 Task: Find a place to stay in Belleville, United States, from July 9 to July 16 for 3 guests, with a price range of ₹8000 to ₹38000, and select 'House' as the property type.
Action: Mouse moved to (467, 92)
Screenshot: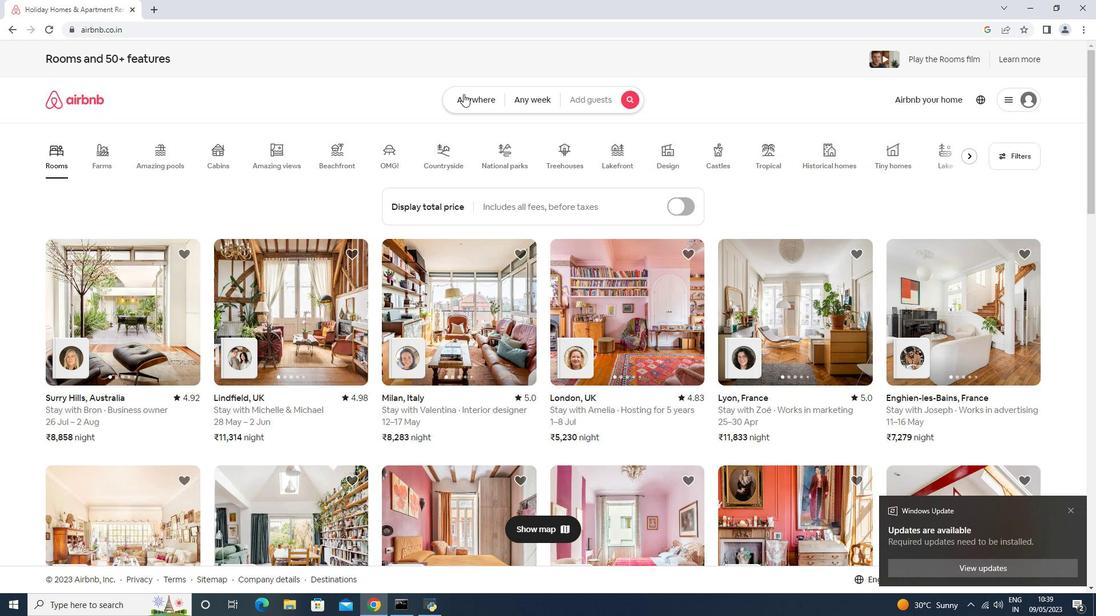 
Action: Mouse pressed left at (467, 92)
Screenshot: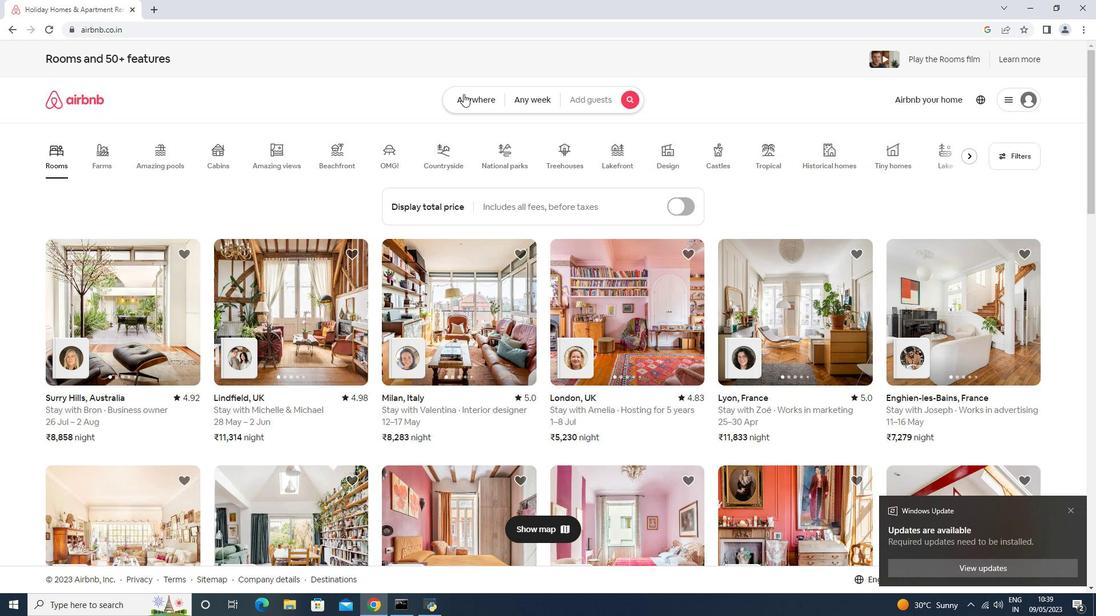 
Action: Mouse moved to (400, 160)
Screenshot: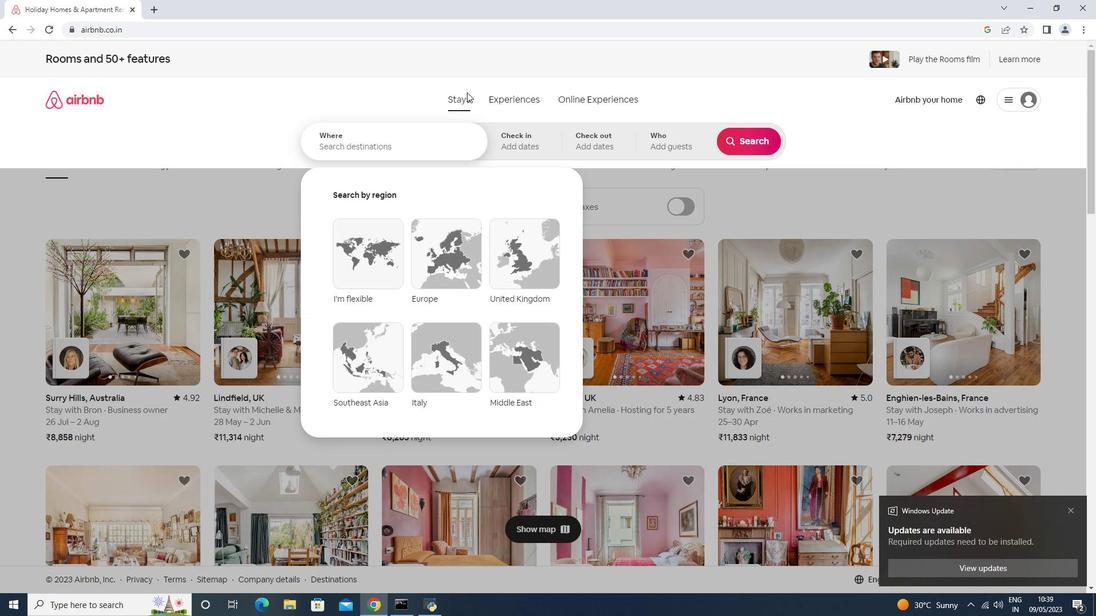 
Action: Mouse pressed left at (400, 160)
Screenshot: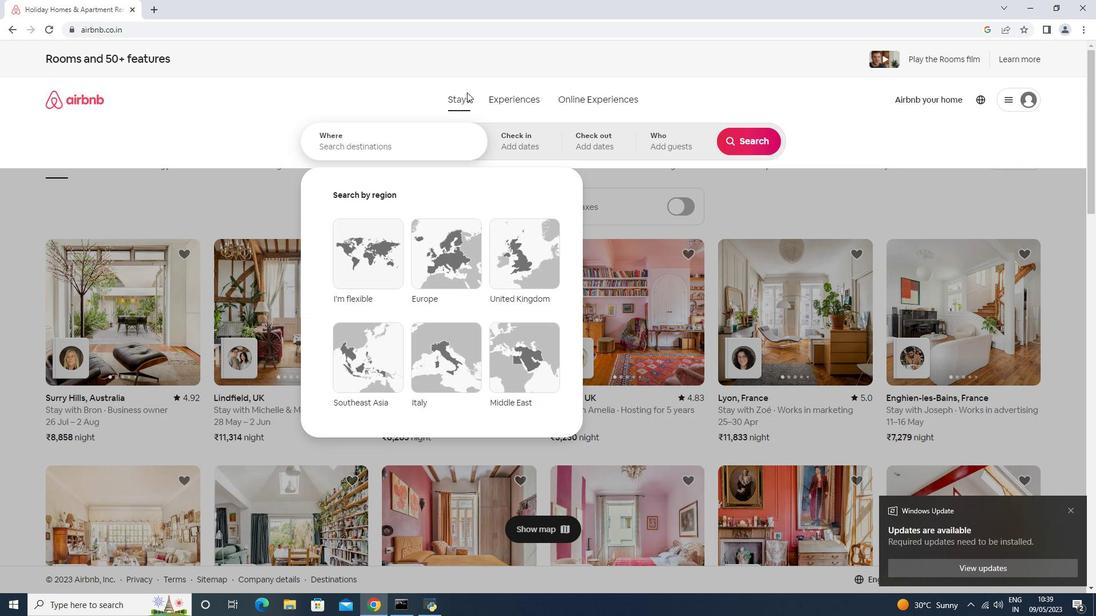 
Action: Mouse moved to (402, 156)
Screenshot: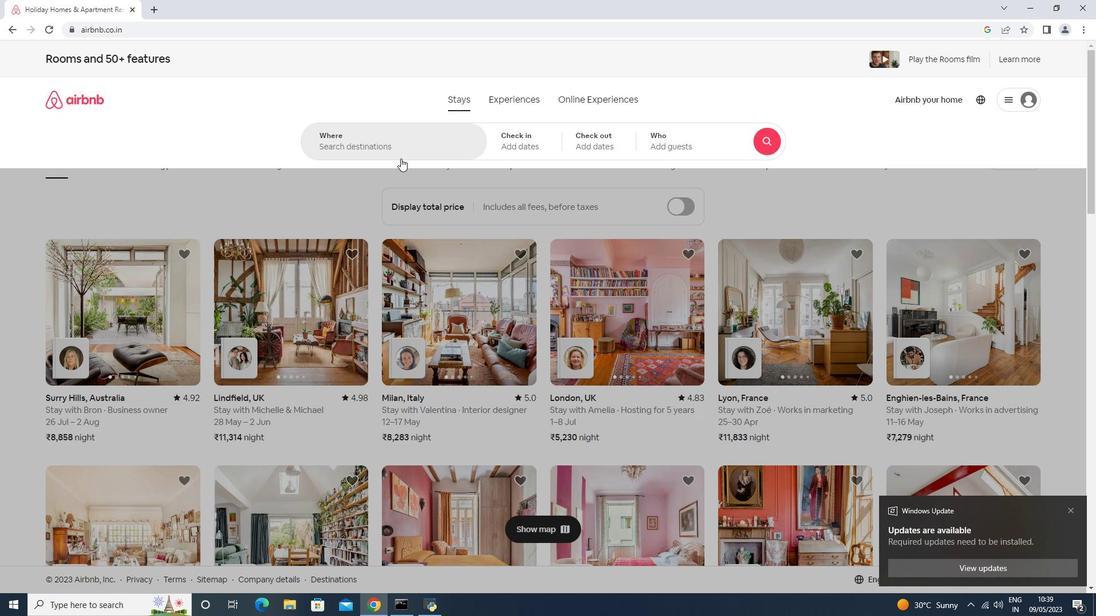 
Action: Mouse pressed left at (402, 156)
Screenshot: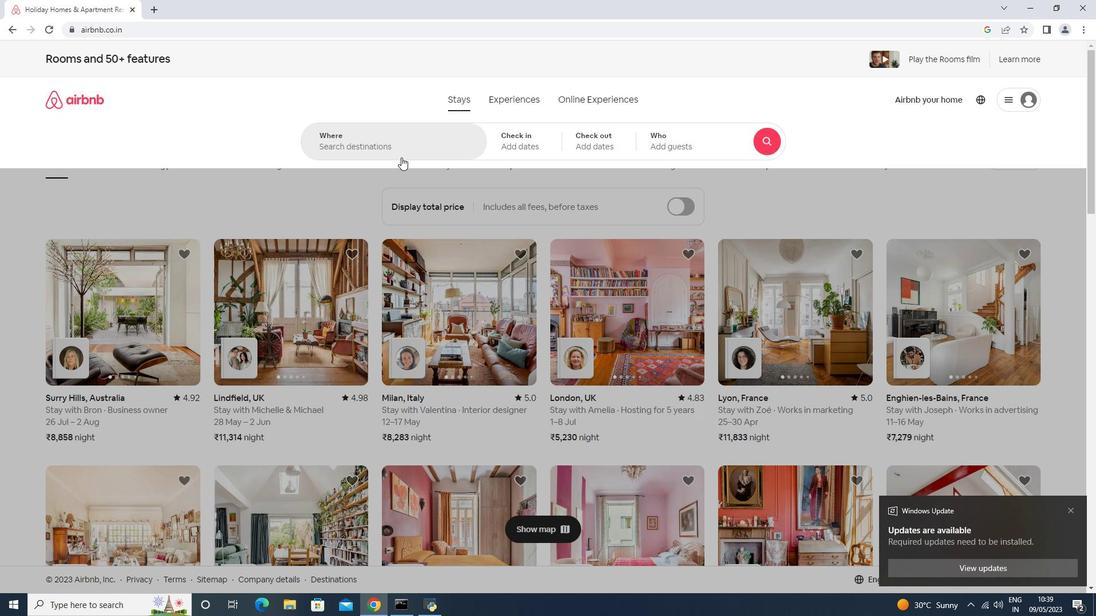 
Action: Key pressed <Key.shift><Key.shift><Key.shift><Key.shift><Key.shift><Key.shift>Belleville<Key.shift><<Key.space><Key.shift>Unio<Key.backspace>ted<Key.space>States<Key.enter>
Screenshot: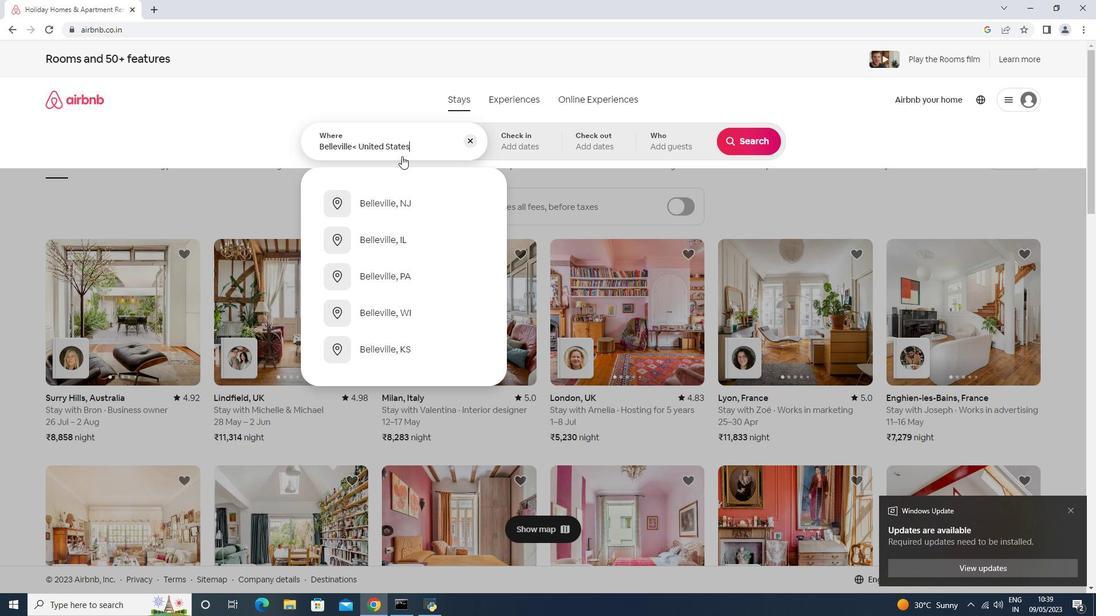 
Action: Mouse moved to (749, 240)
Screenshot: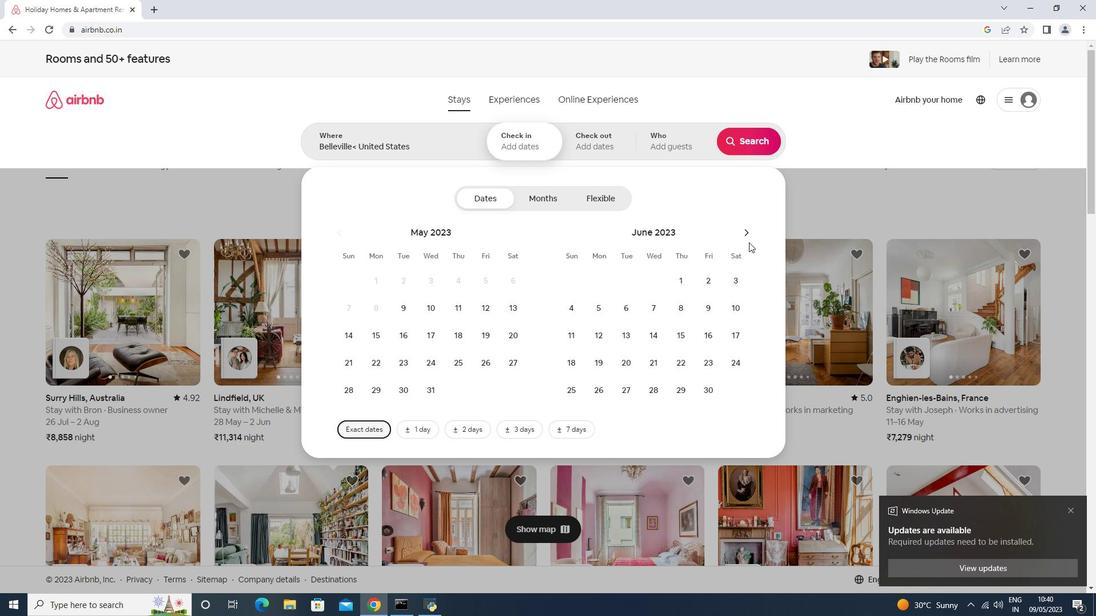 
Action: Mouse pressed left at (749, 240)
Screenshot: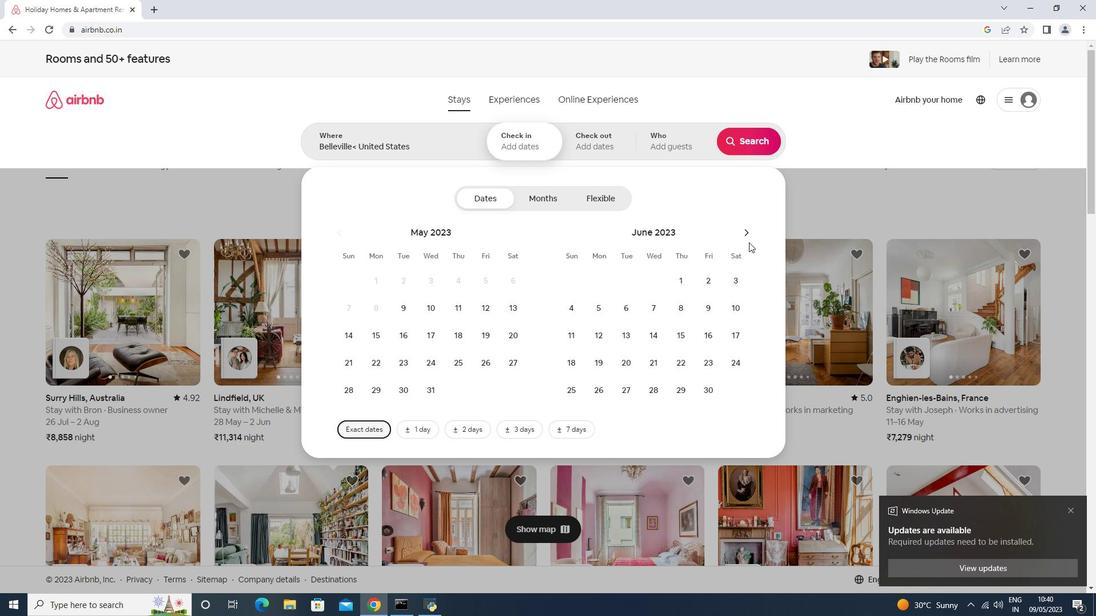 
Action: Mouse moved to (571, 340)
Screenshot: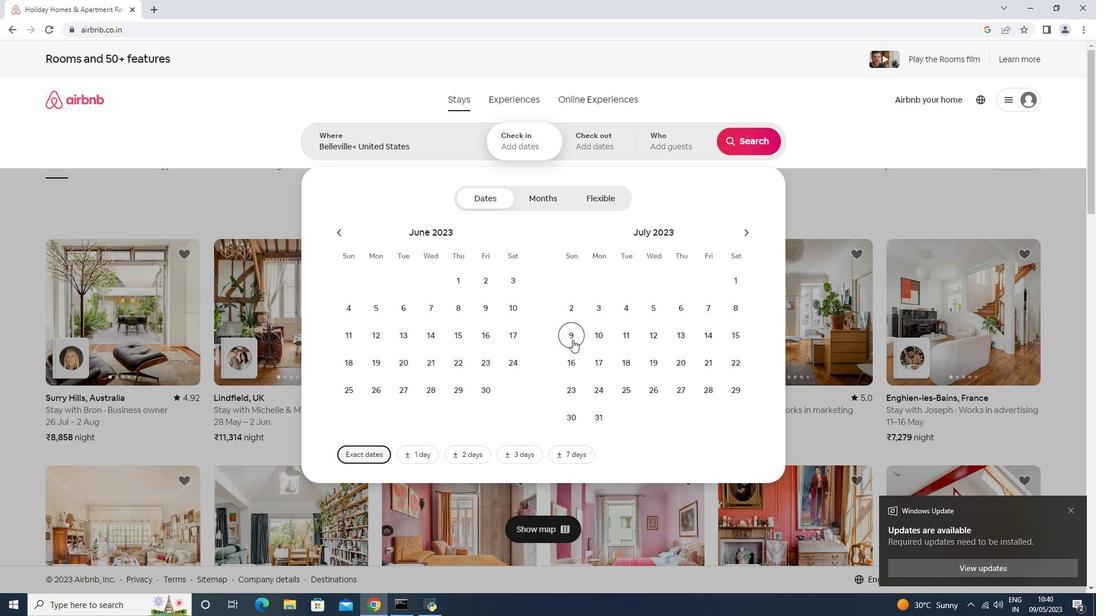 
Action: Mouse pressed left at (571, 340)
Screenshot: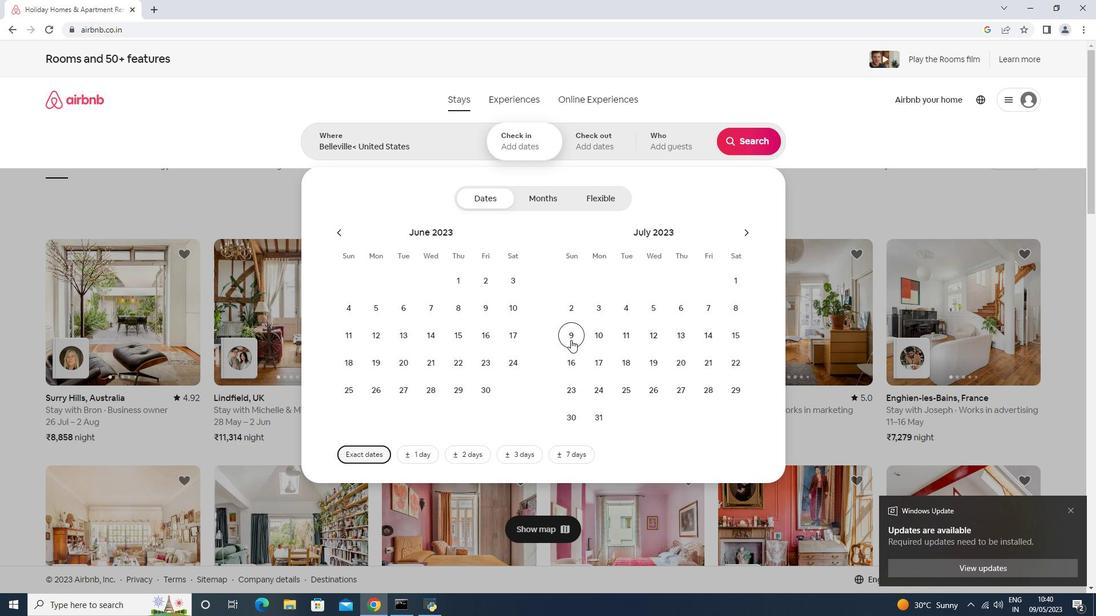
Action: Mouse moved to (563, 362)
Screenshot: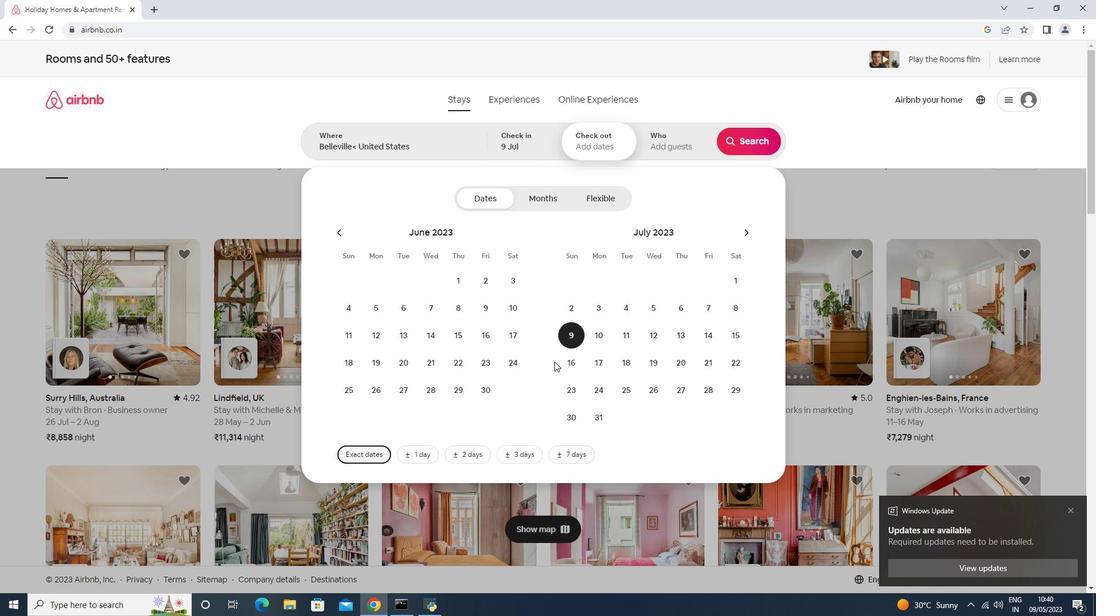 
Action: Mouse pressed left at (563, 362)
Screenshot: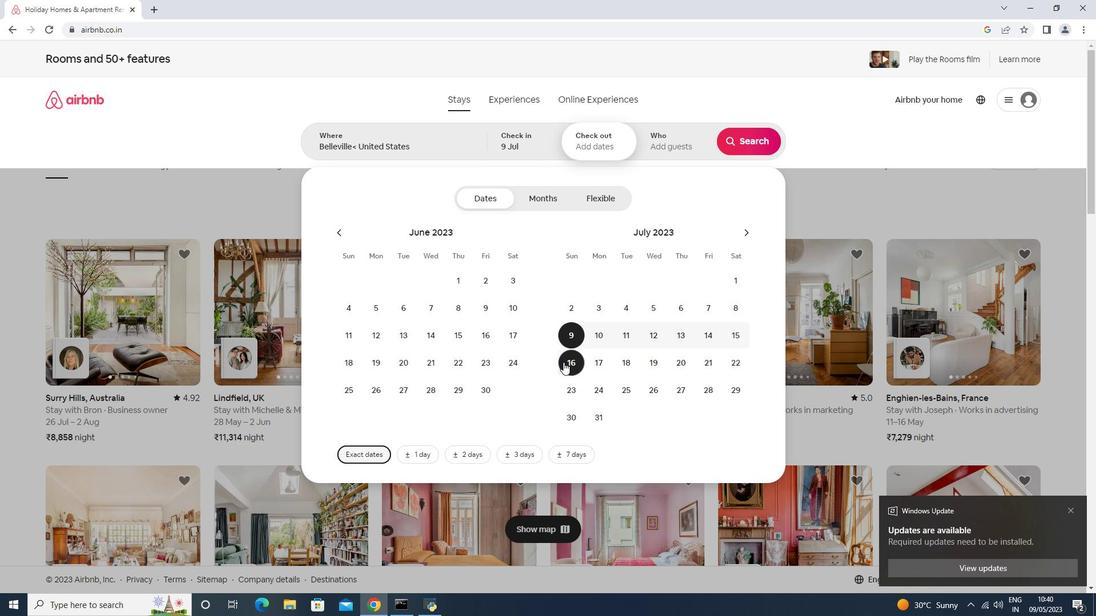 
Action: Mouse moved to (676, 148)
Screenshot: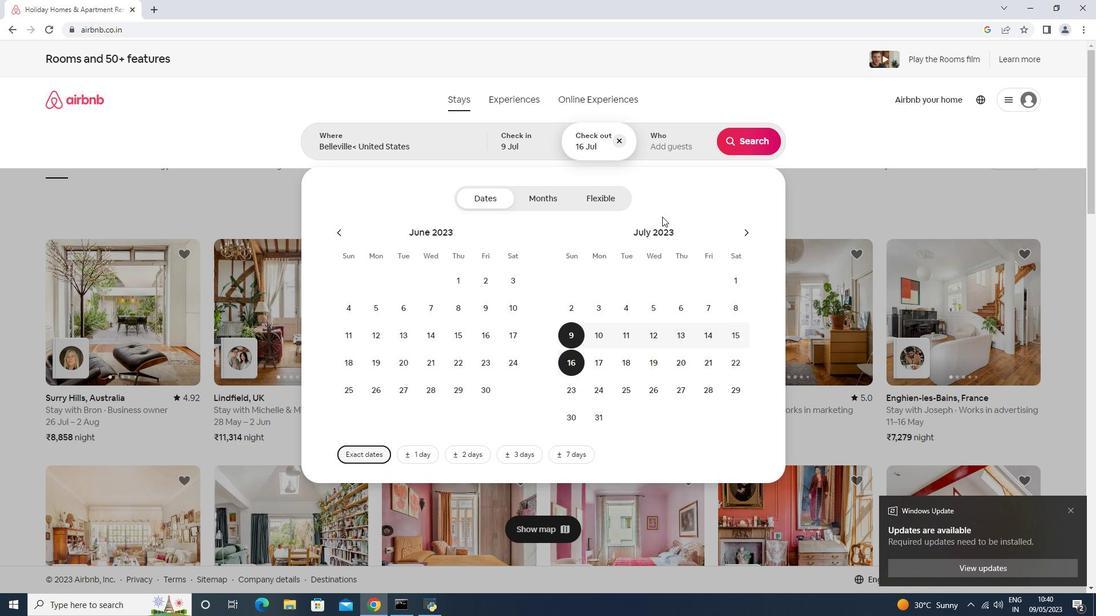 
Action: Mouse pressed left at (676, 148)
Screenshot: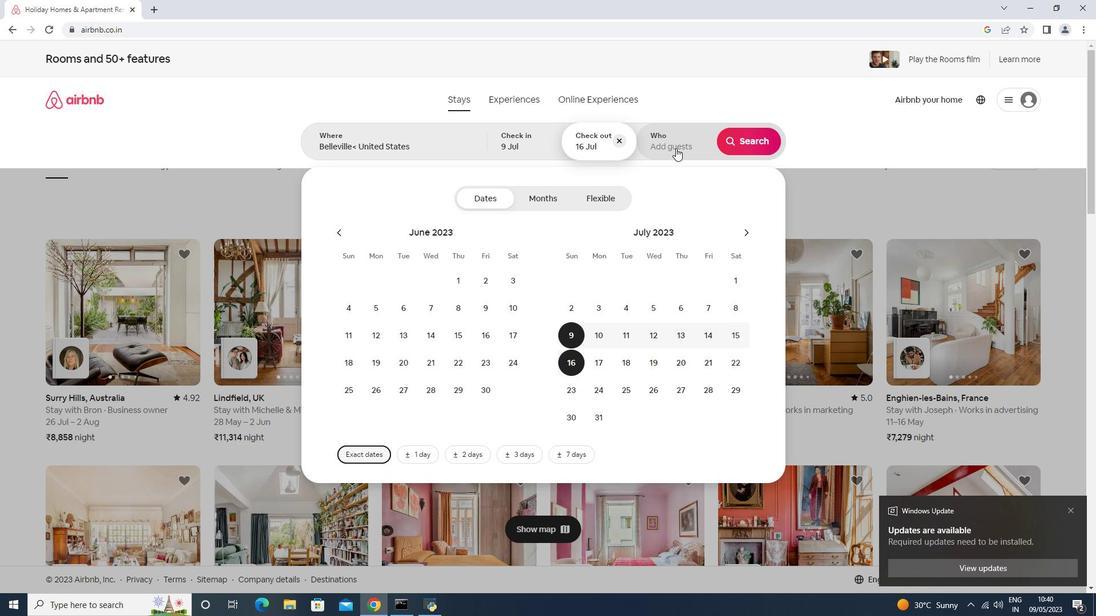 
Action: Mouse moved to (752, 207)
Screenshot: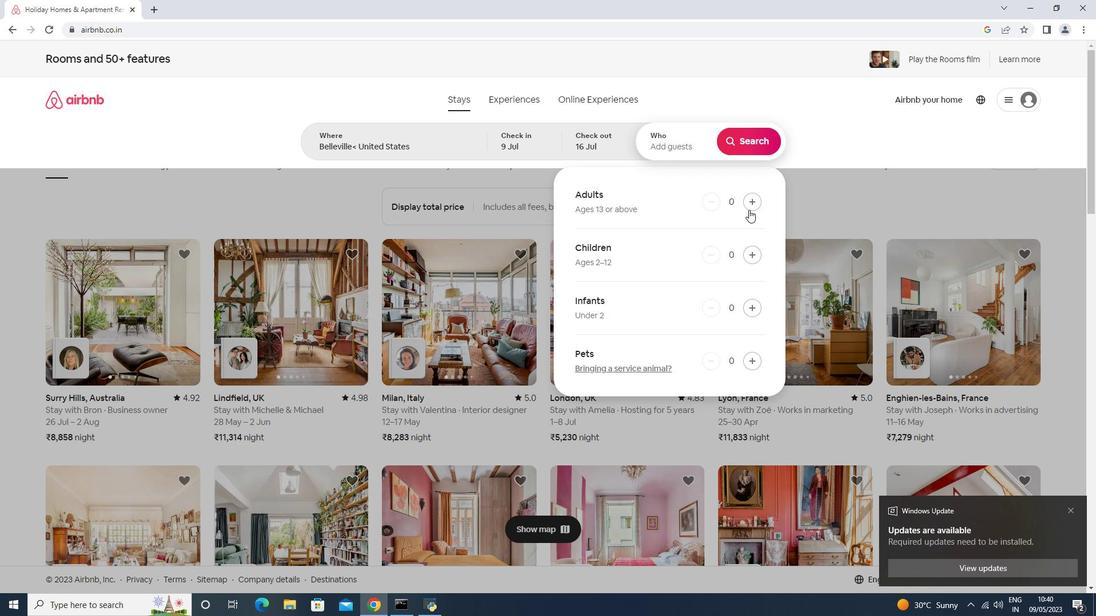 
Action: Mouse pressed left at (752, 207)
Screenshot: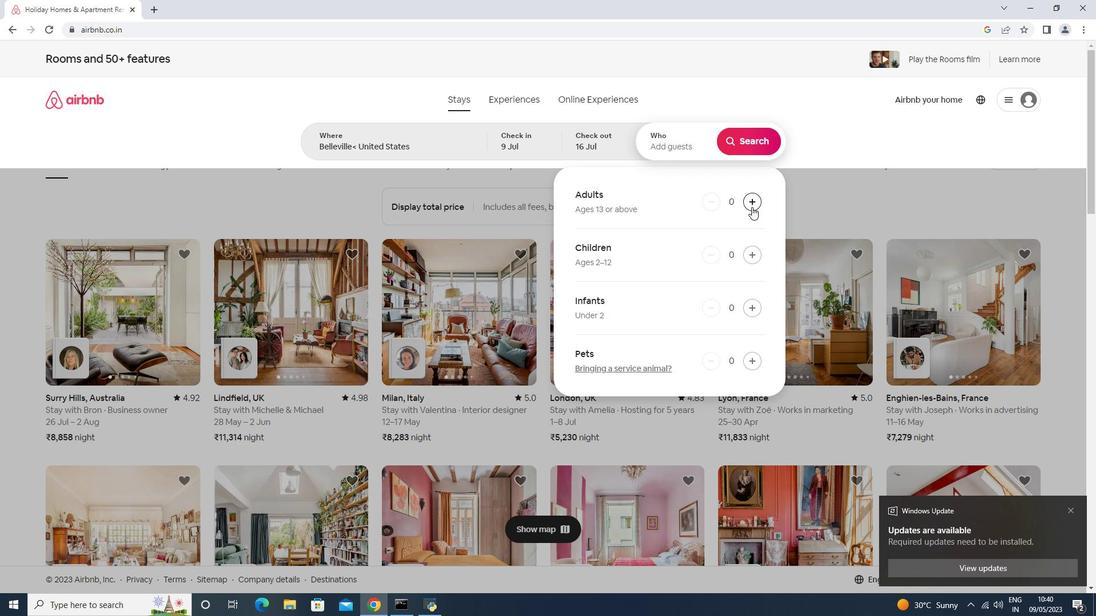 
Action: Mouse pressed left at (752, 207)
Screenshot: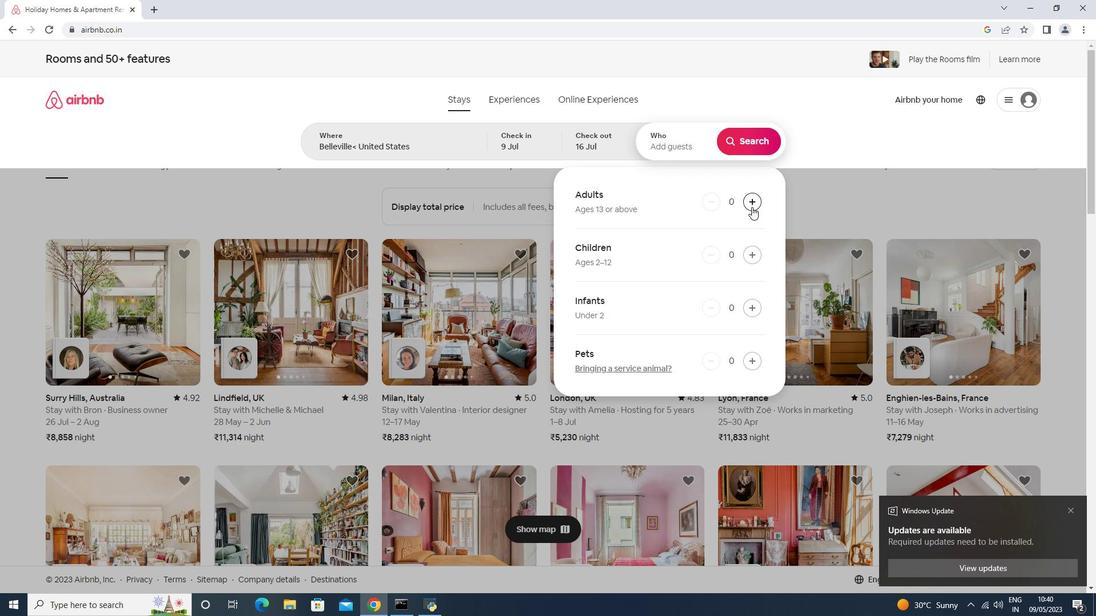 
Action: Mouse moved to (748, 253)
Screenshot: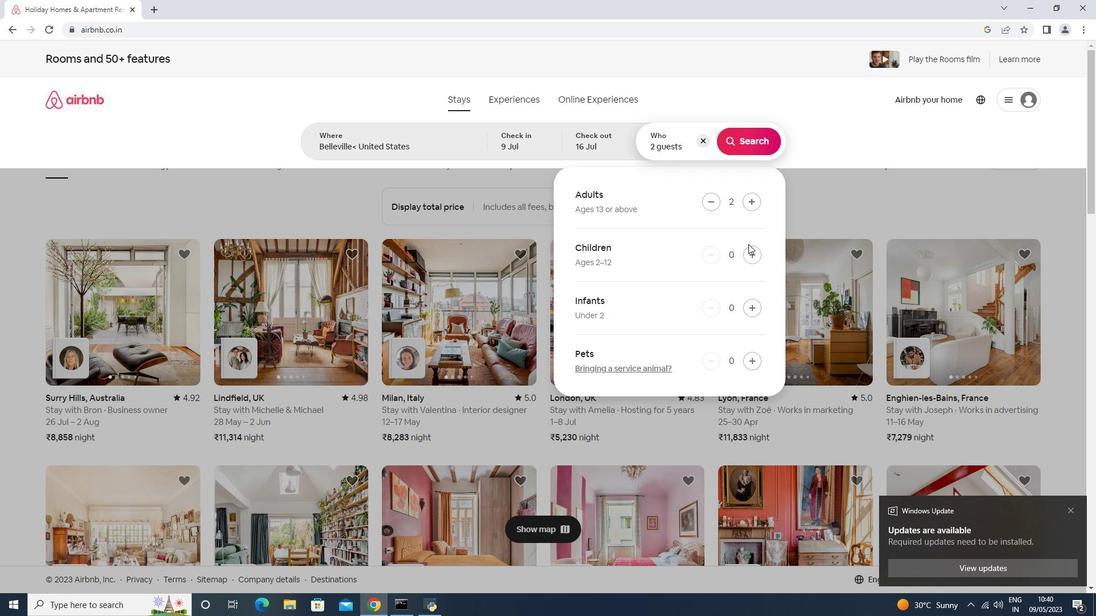 
Action: Mouse pressed left at (748, 253)
Screenshot: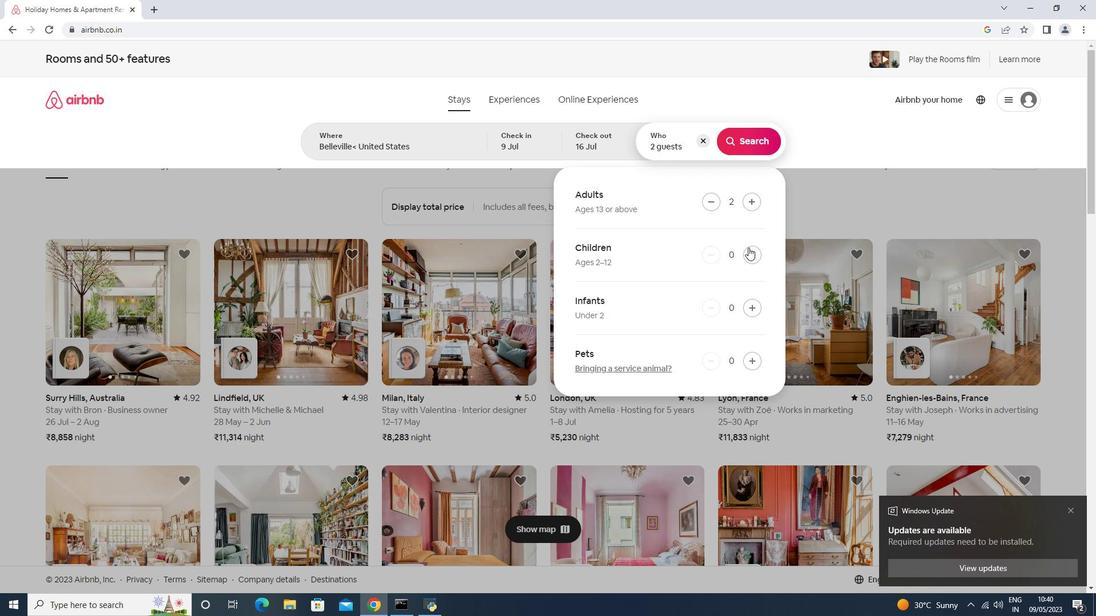 
Action: Mouse moved to (740, 133)
Screenshot: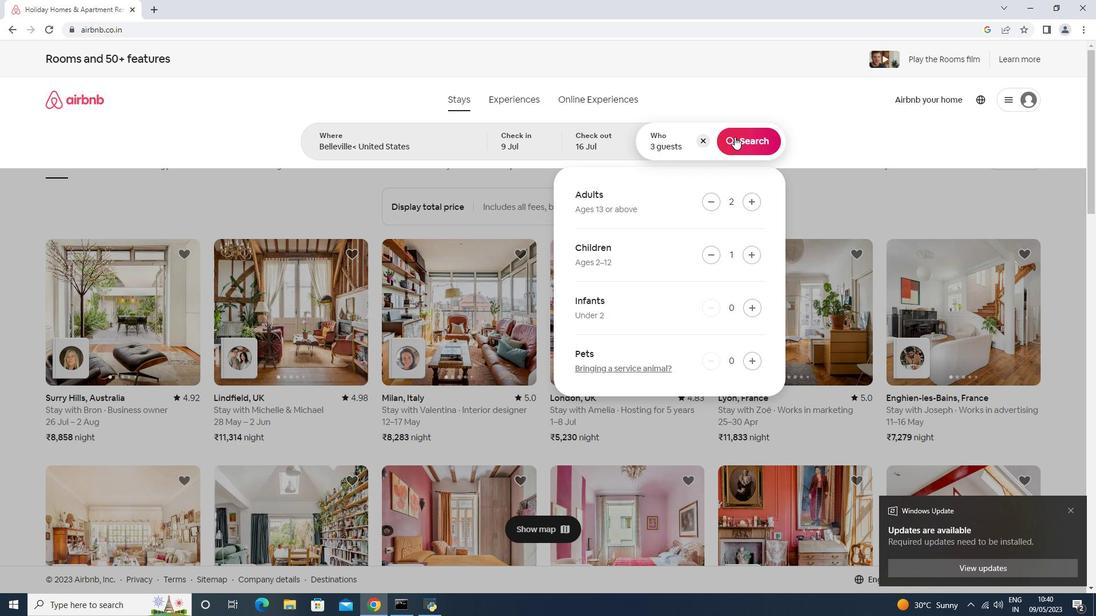 
Action: Mouse pressed left at (740, 133)
Screenshot: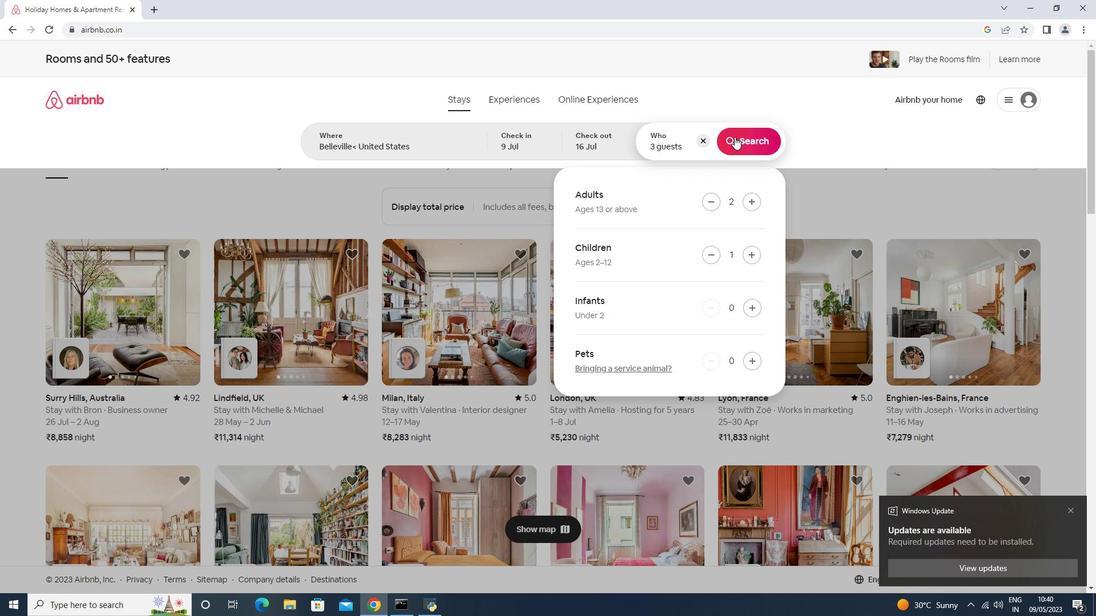 
Action: Mouse moved to (1040, 116)
Screenshot: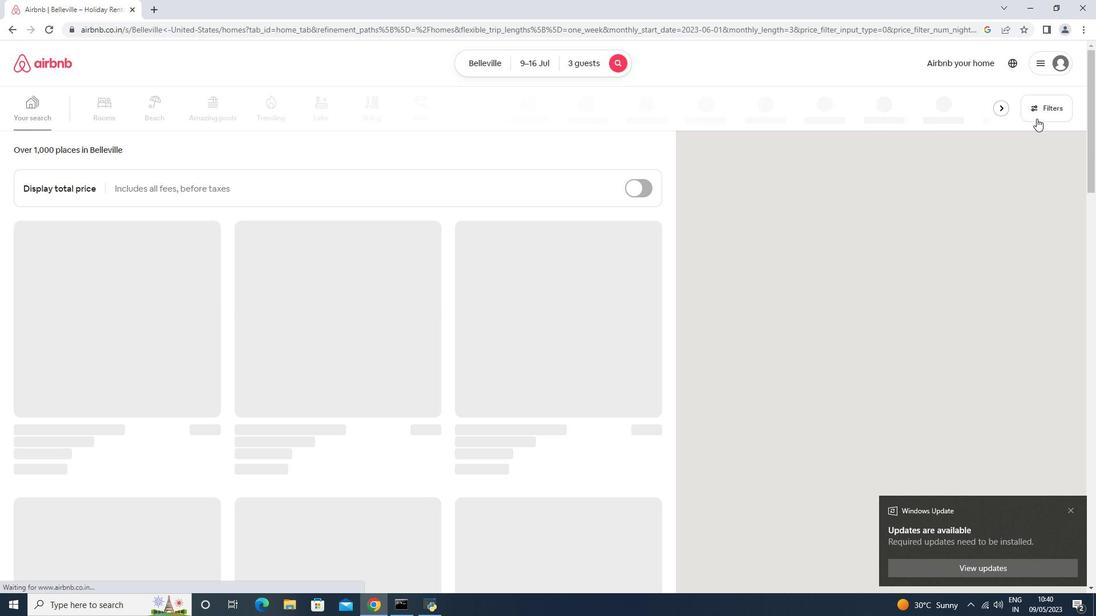 
Action: Mouse pressed left at (1040, 116)
Screenshot: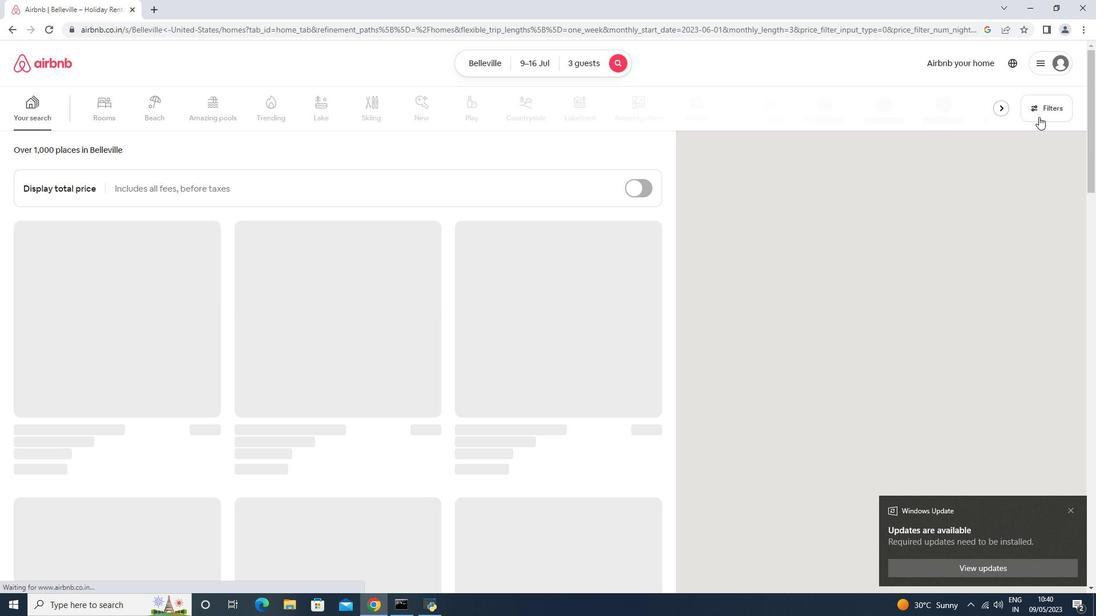 
Action: Mouse moved to (427, 395)
Screenshot: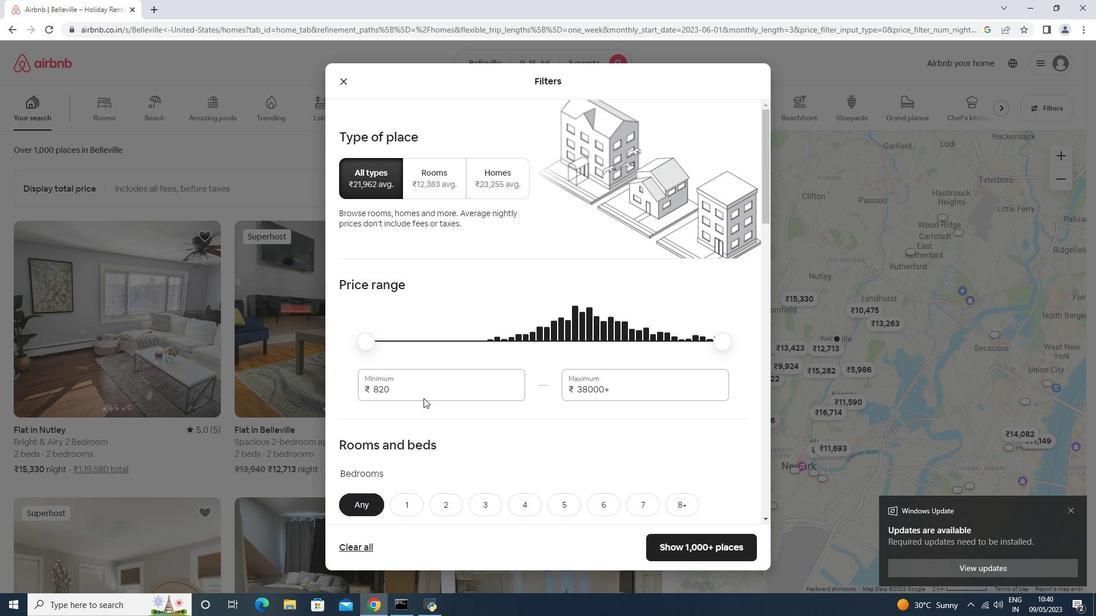 
Action: Mouse pressed left at (427, 395)
Screenshot: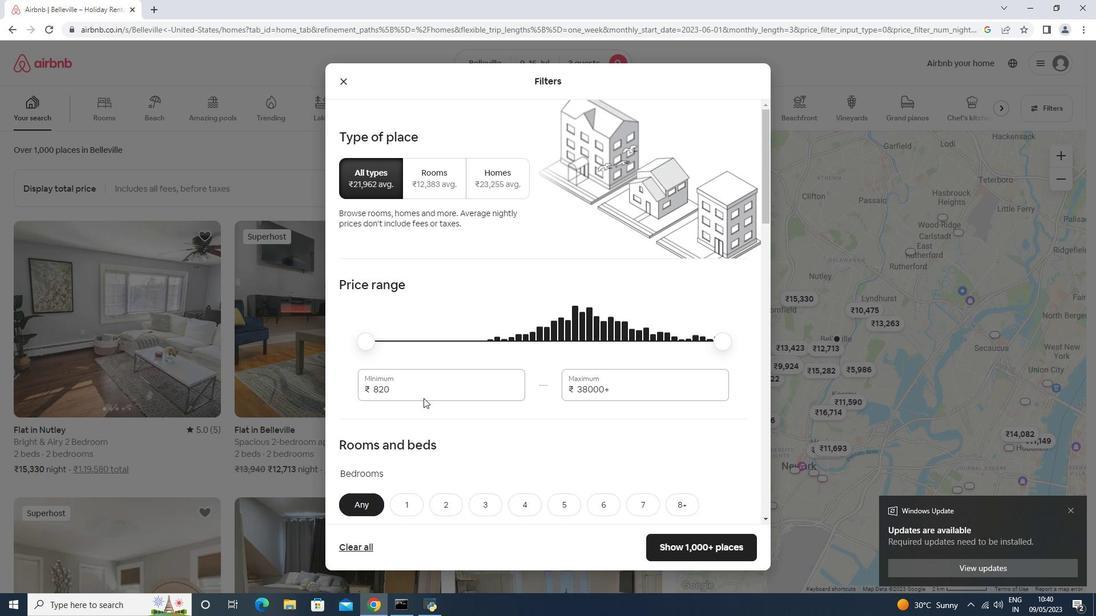 
Action: Mouse moved to (417, 399)
Screenshot: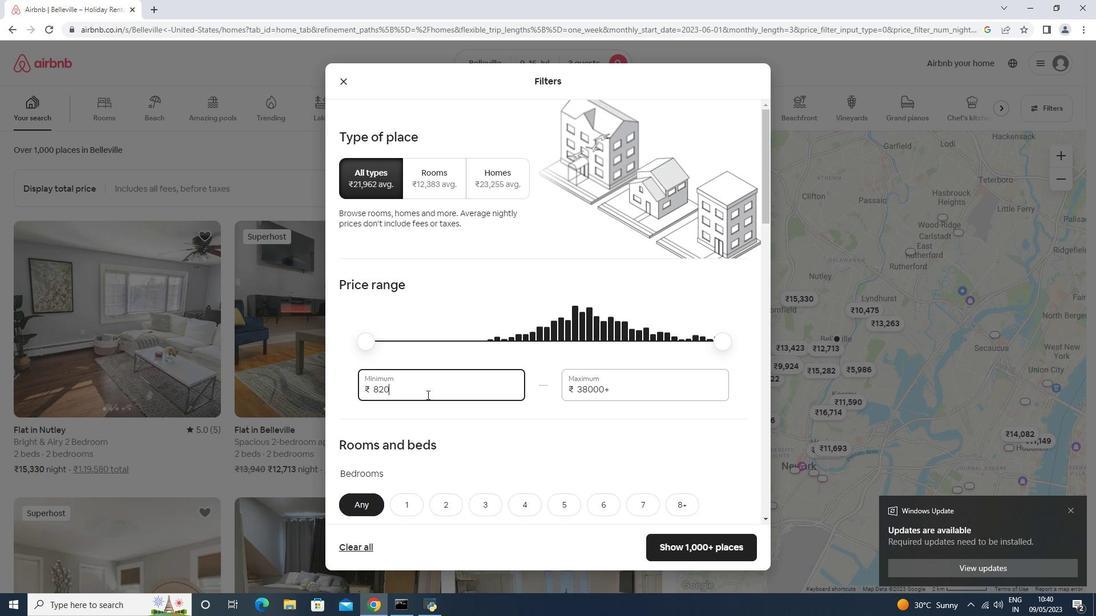 
Action: Key pressed <Key.backspace><Key.backspace><Key.backspace><Key.backspace>8000<Key.tab>16000
Screenshot: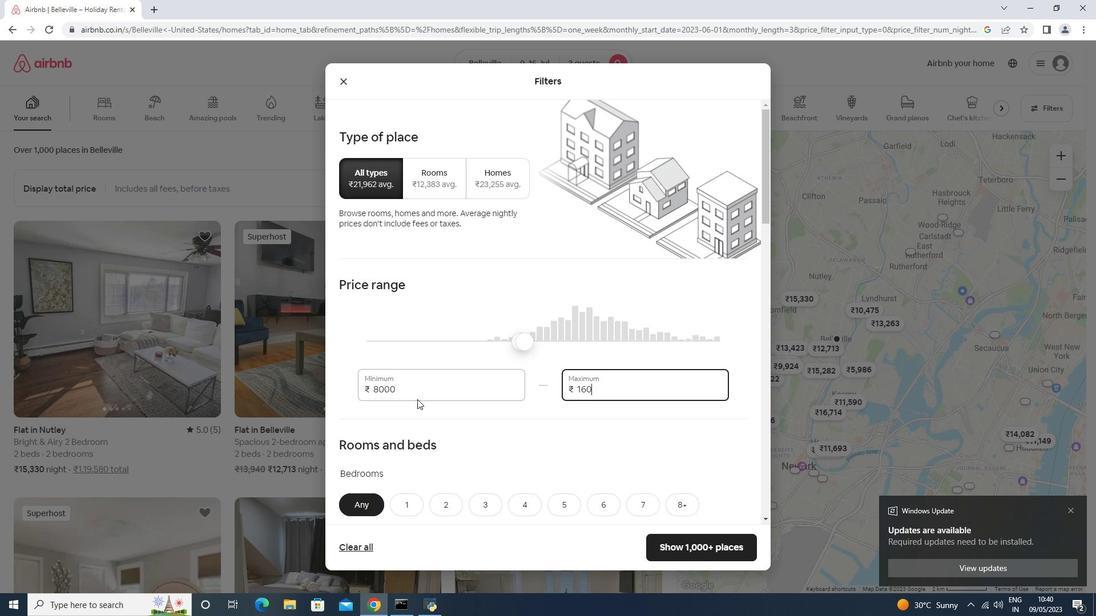 
Action: Mouse moved to (402, 376)
Screenshot: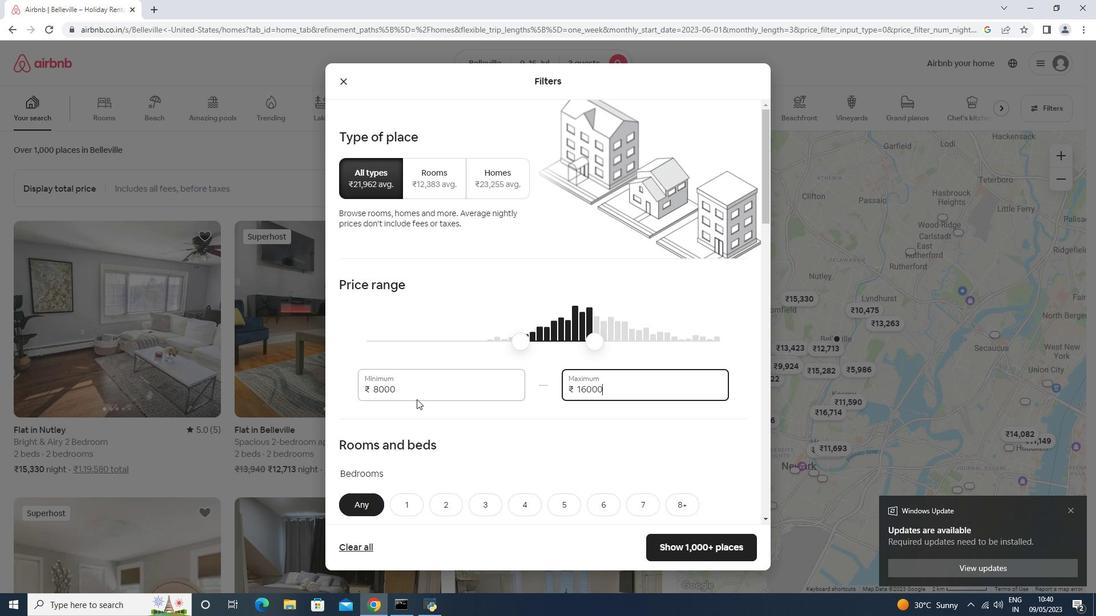 
Action: Mouse scrolled (402, 376) with delta (0, 0)
Screenshot: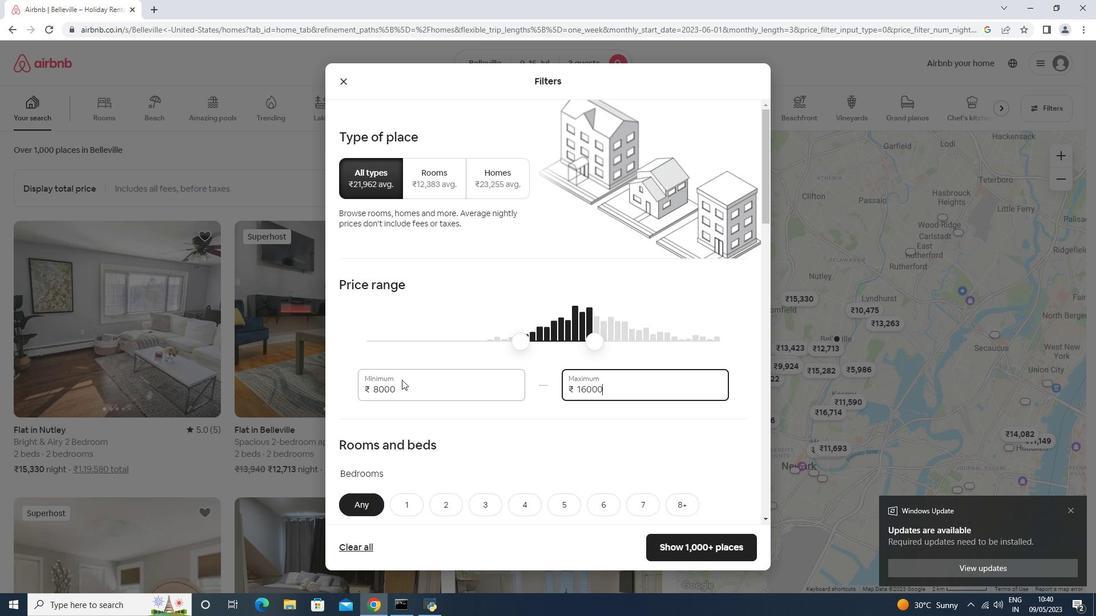 
Action: Mouse scrolled (402, 376) with delta (0, 0)
Screenshot: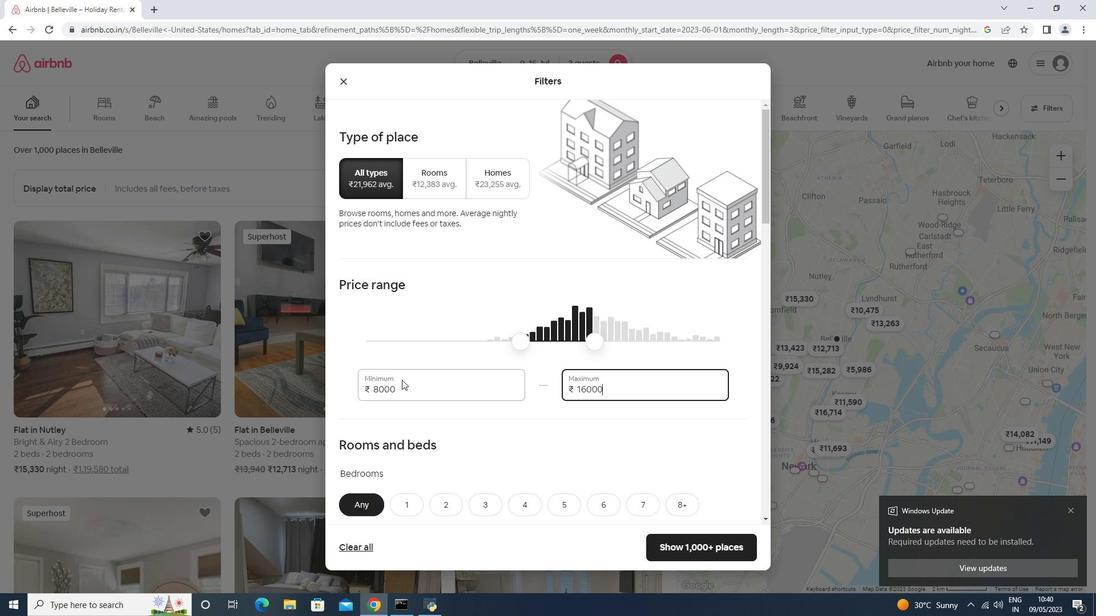 
Action: Mouse scrolled (402, 376) with delta (0, 0)
Screenshot: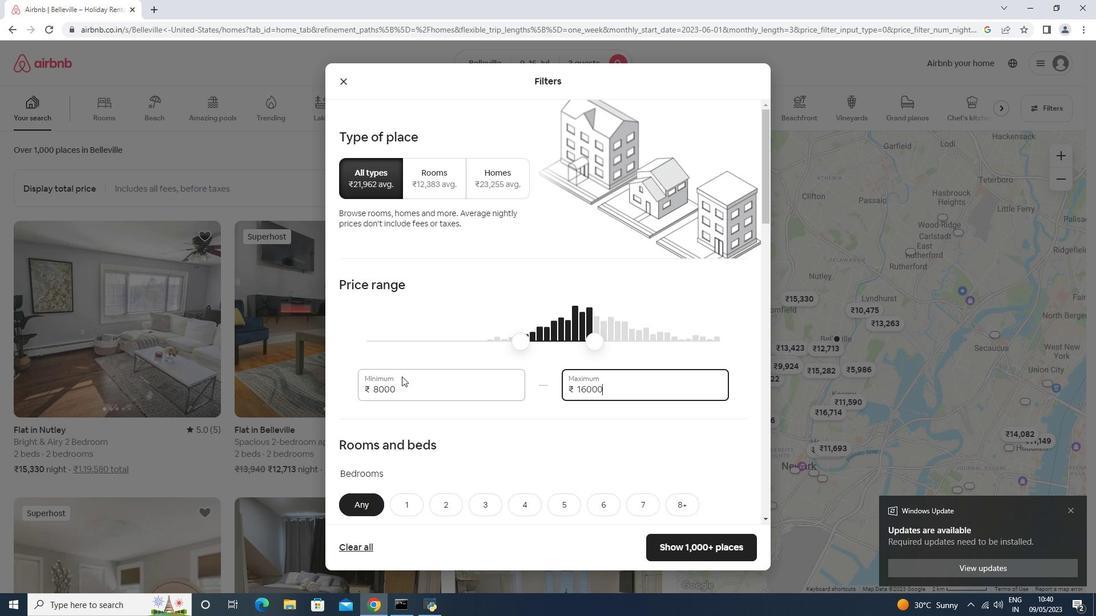 
Action: Mouse scrolled (402, 376) with delta (0, 0)
Screenshot: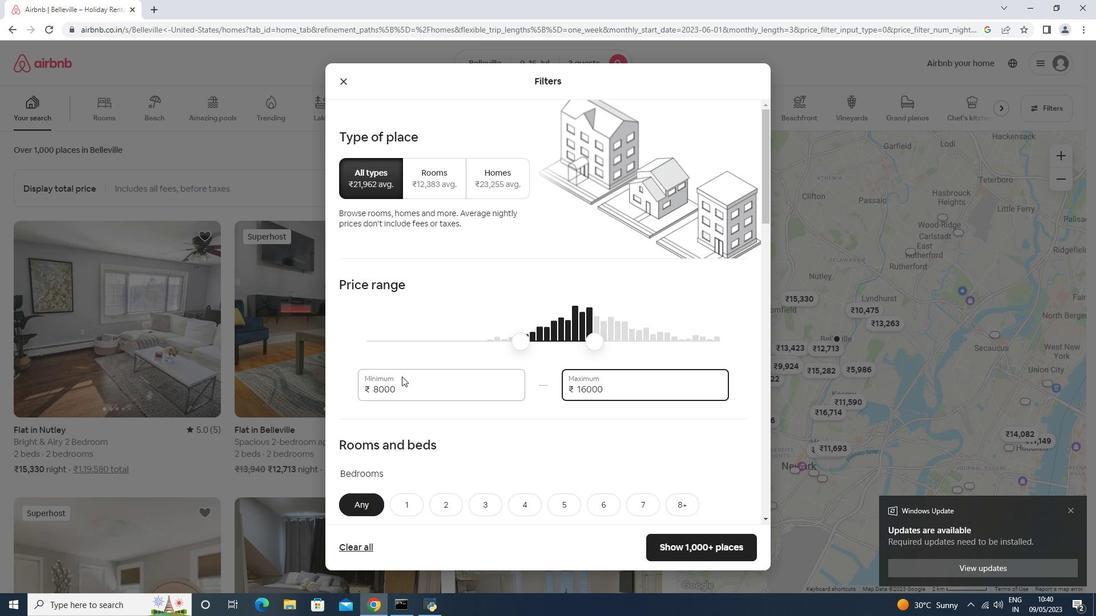 
Action: Mouse scrolled (402, 376) with delta (0, 0)
Screenshot: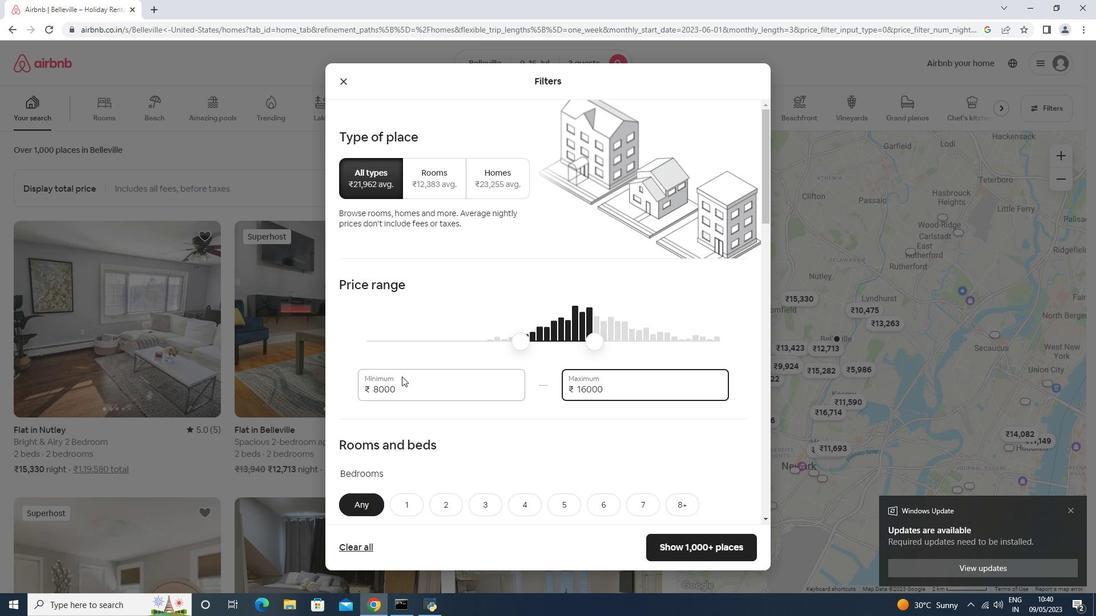
Action: Mouse moved to (448, 223)
Screenshot: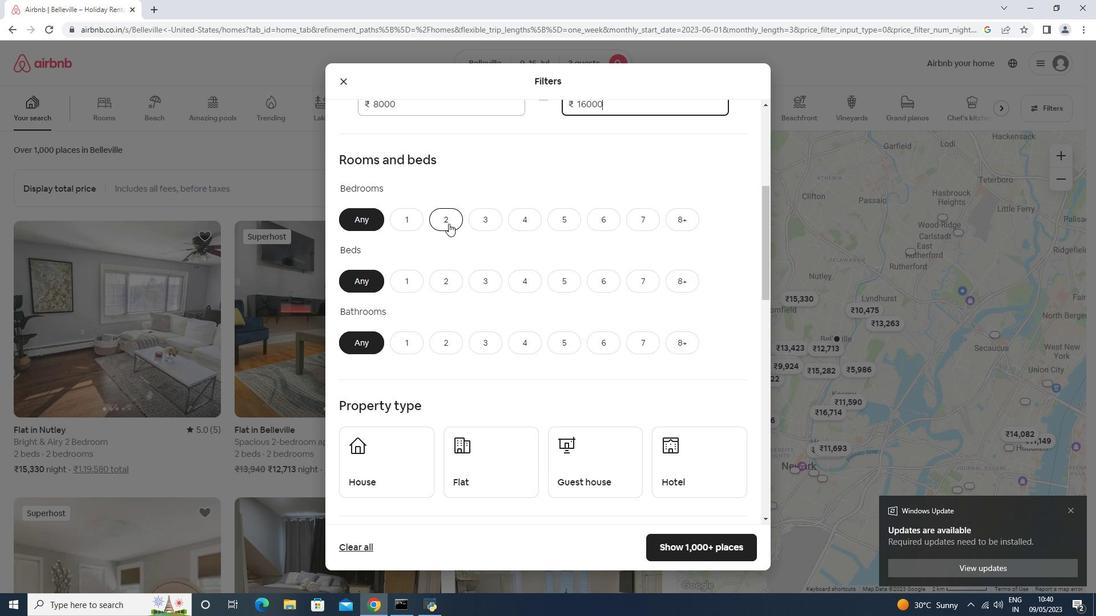 
Action: Mouse pressed left at (448, 223)
Screenshot: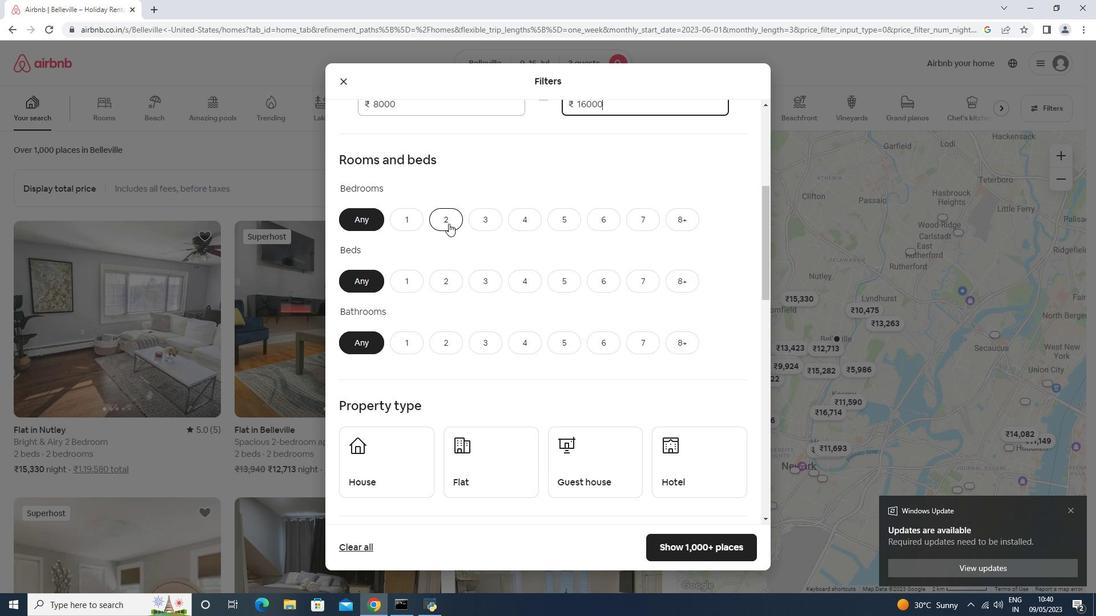 
Action: Mouse moved to (445, 286)
Screenshot: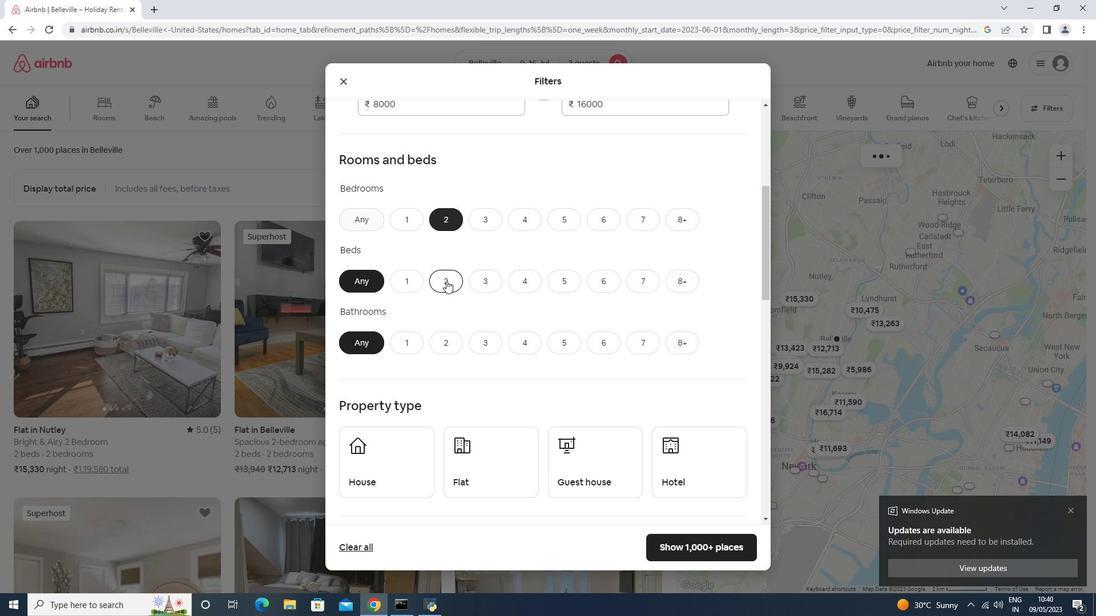 
Action: Mouse pressed left at (445, 286)
Screenshot: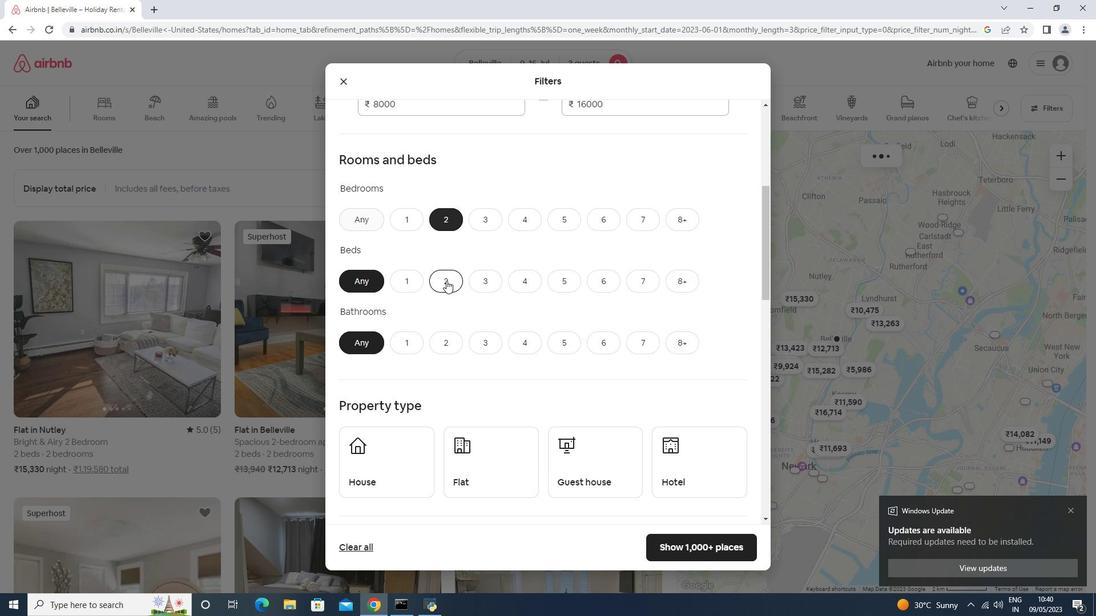 
Action: Mouse moved to (402, 342)
Screenshot: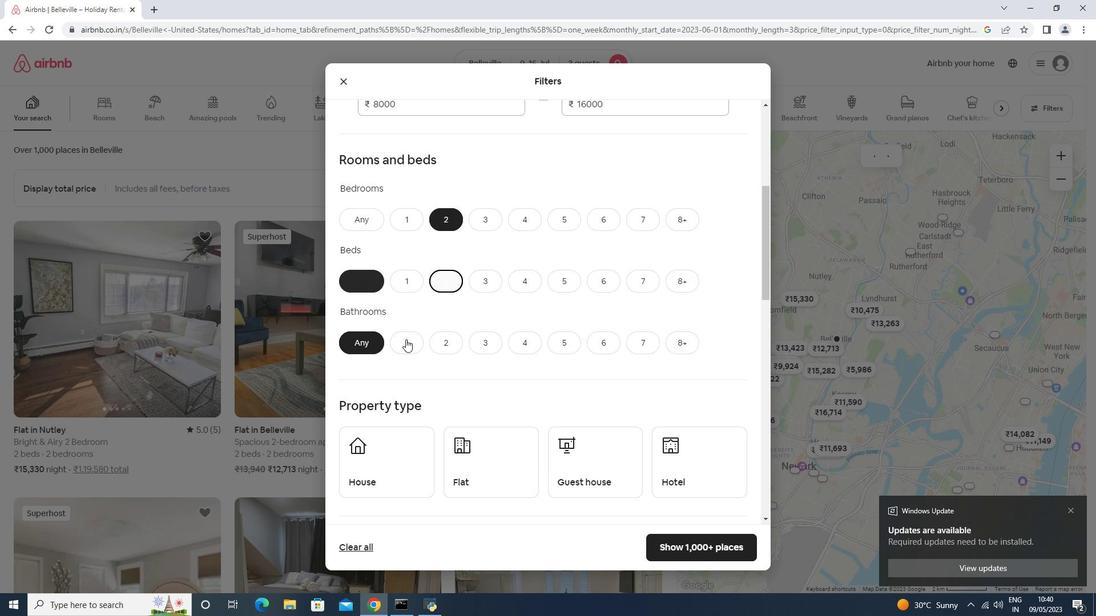 
Action: Mouse pressed left at (402, 342)
Screenshot: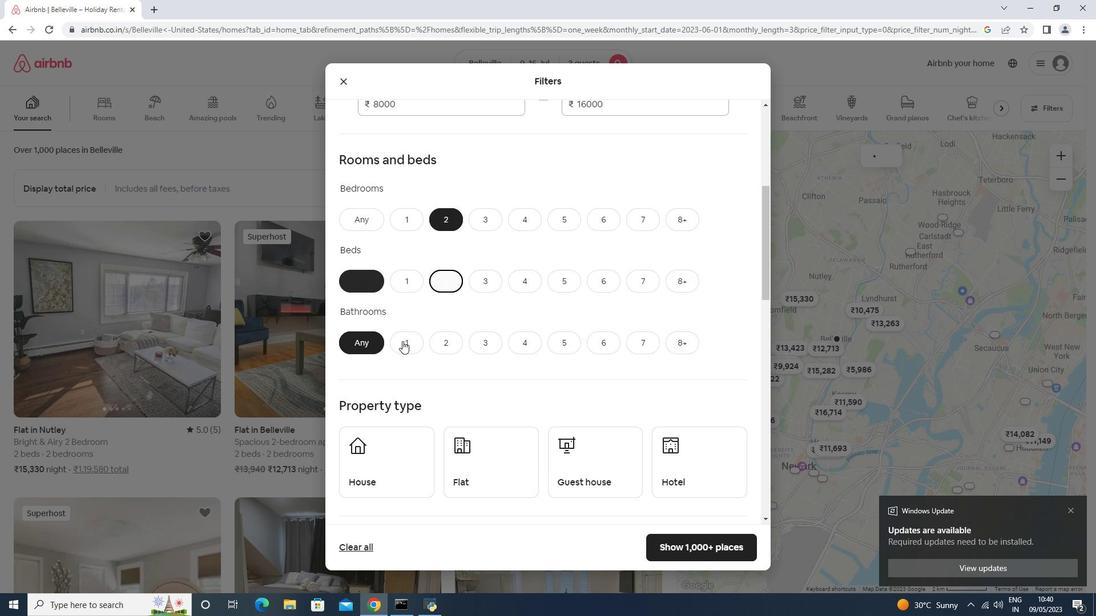 
Action: Mouse scrolled (402, 341) with delta (0, 0)
Screenshot: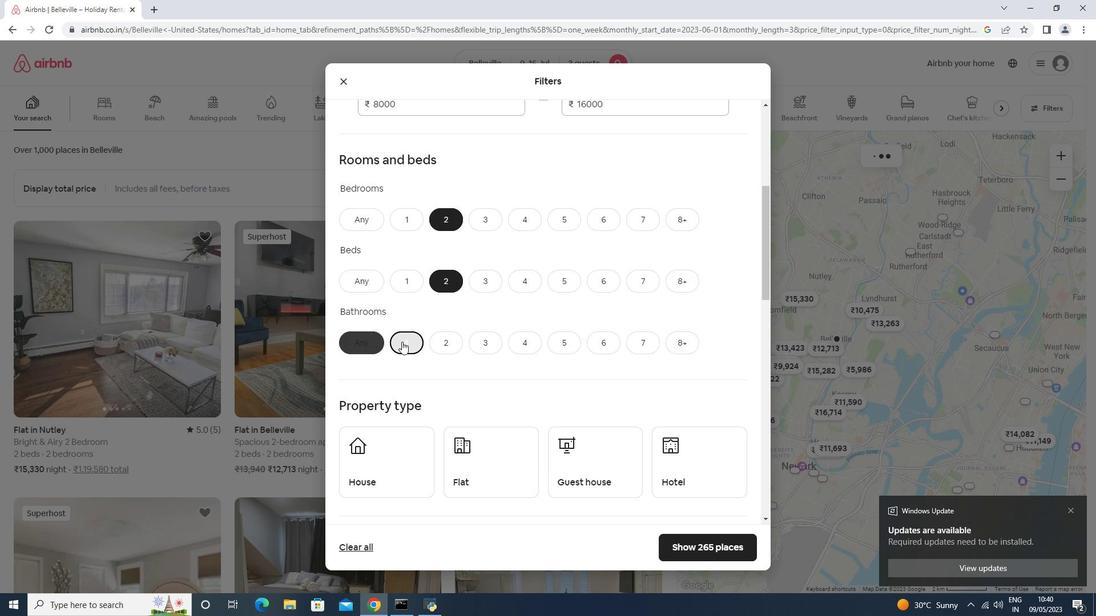 
Action: Mouse scrolled (402, 341) with delta (0, 0)
Screenshot: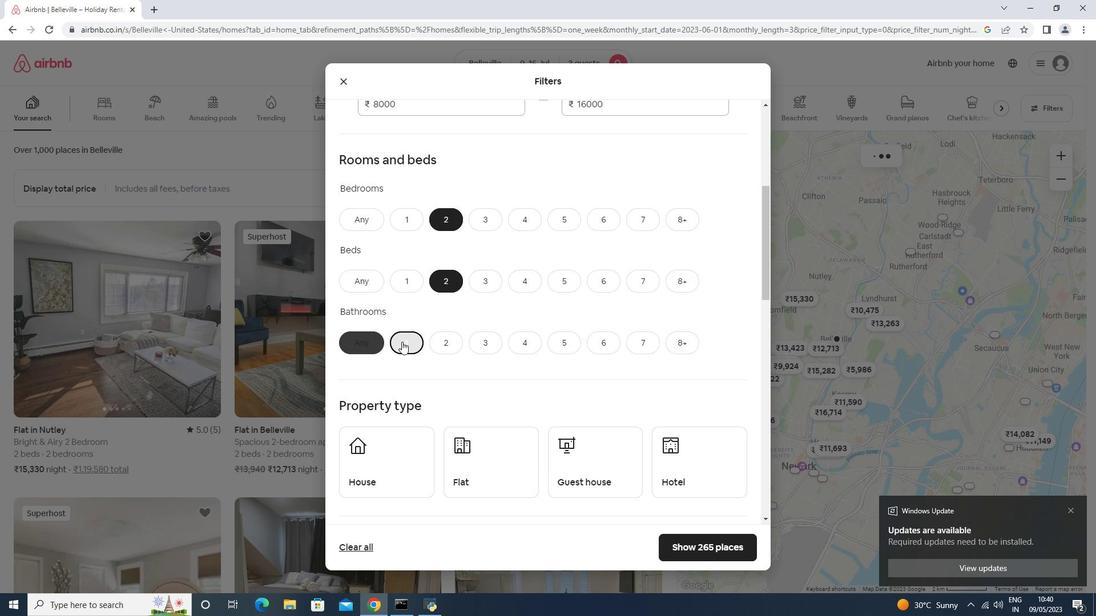 
Action: Mouse moved to (430, 348)
Screenshot: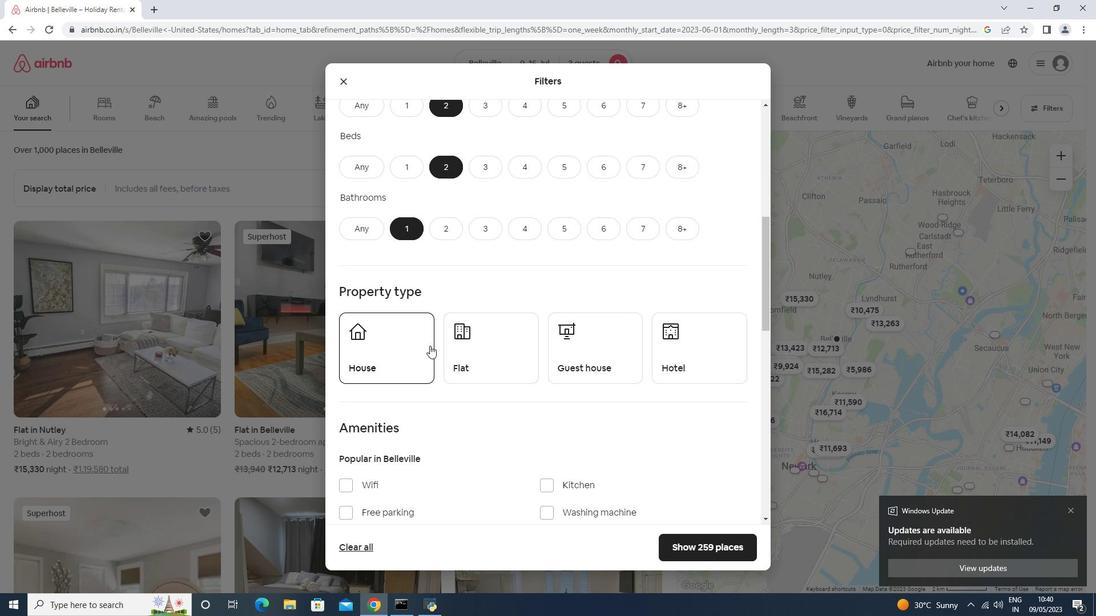 
Action: Mouse pressed left at (430, 348)
Screenshot: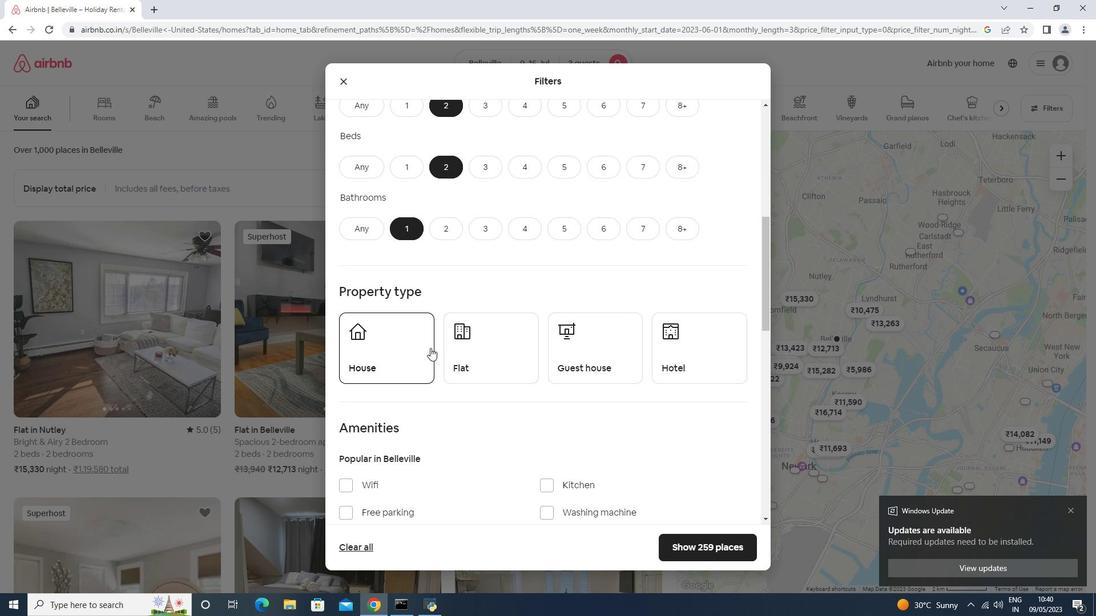 
Action: Mouse moved to (601, 364)
Screenshot: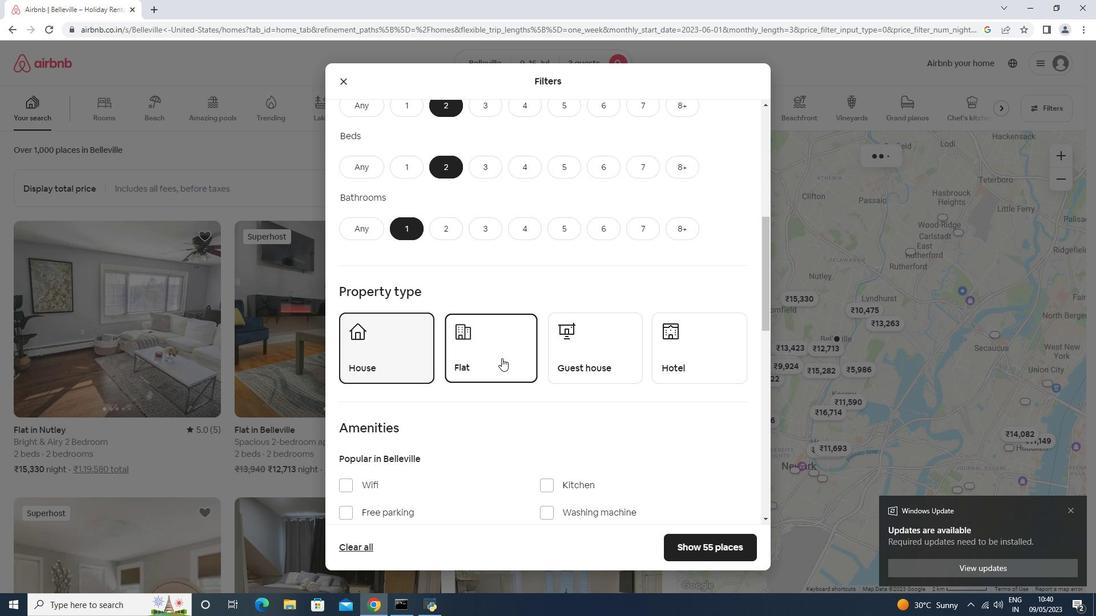 
Action: Mouse pressed left at (601, 364)
Screenshot: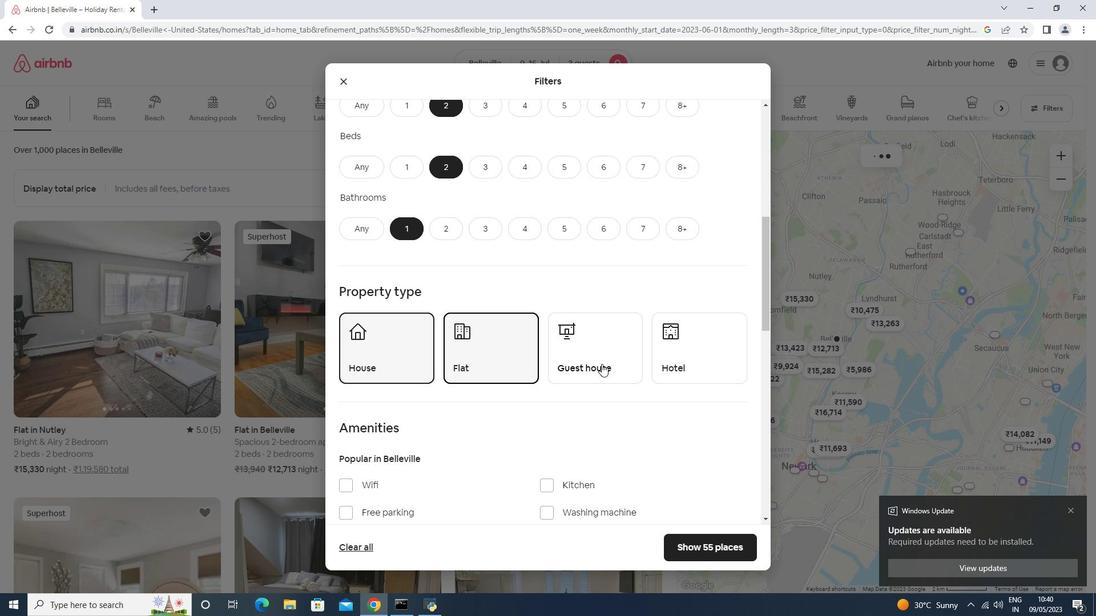 
Action: Mouse moved to (601, 364)
Screenshot: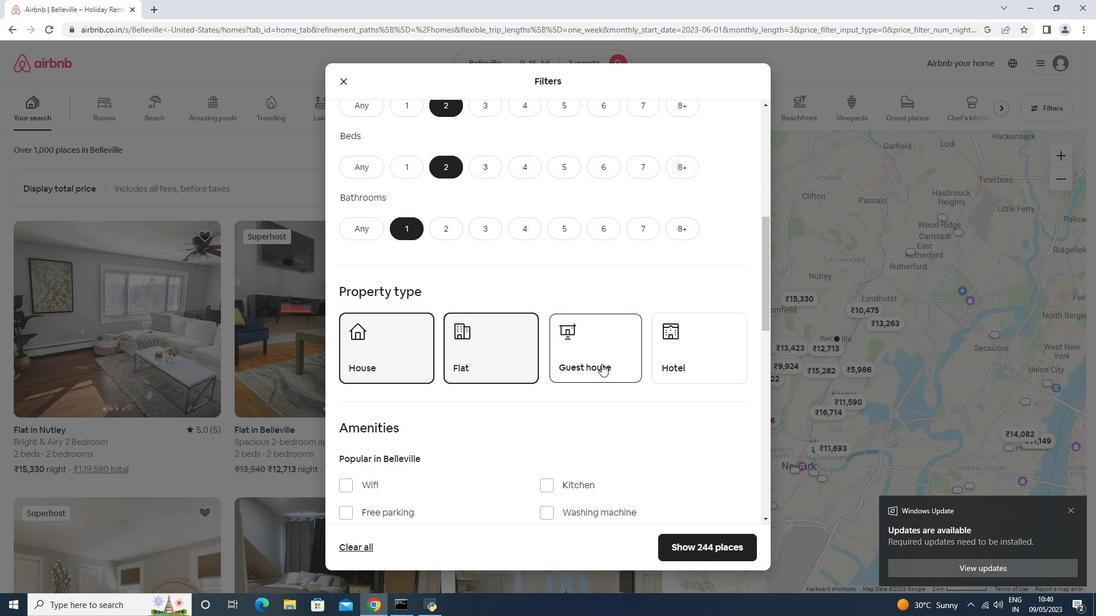 
Action: Mouse scrolled (597, 366) with delta (0, 0)
Screenshot: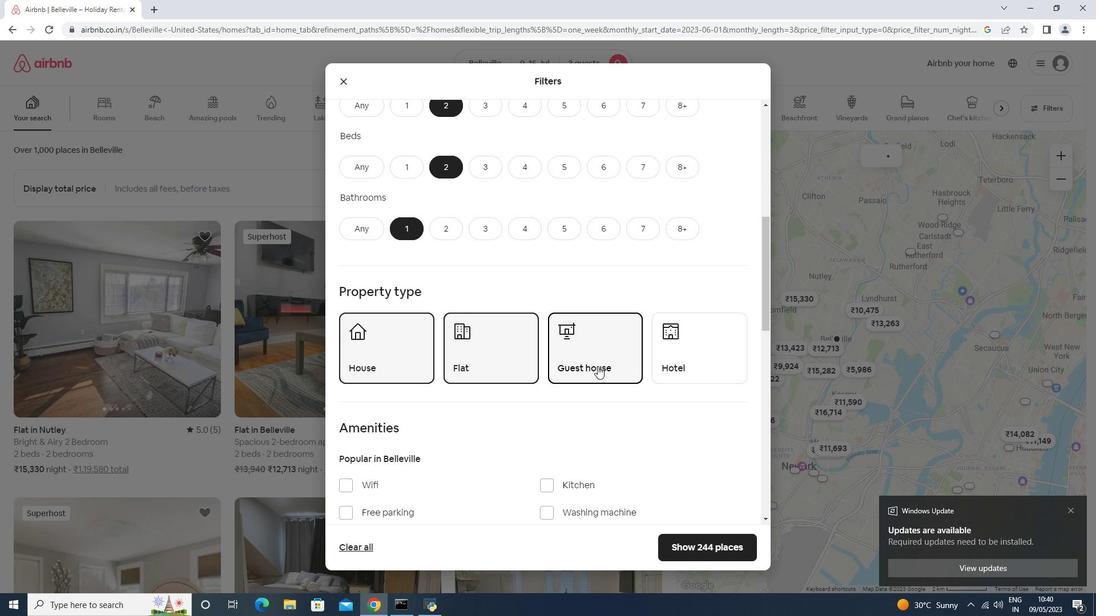 
Action: Mouse scrolled (597, 366) with delta (0, 0)
Screenshot: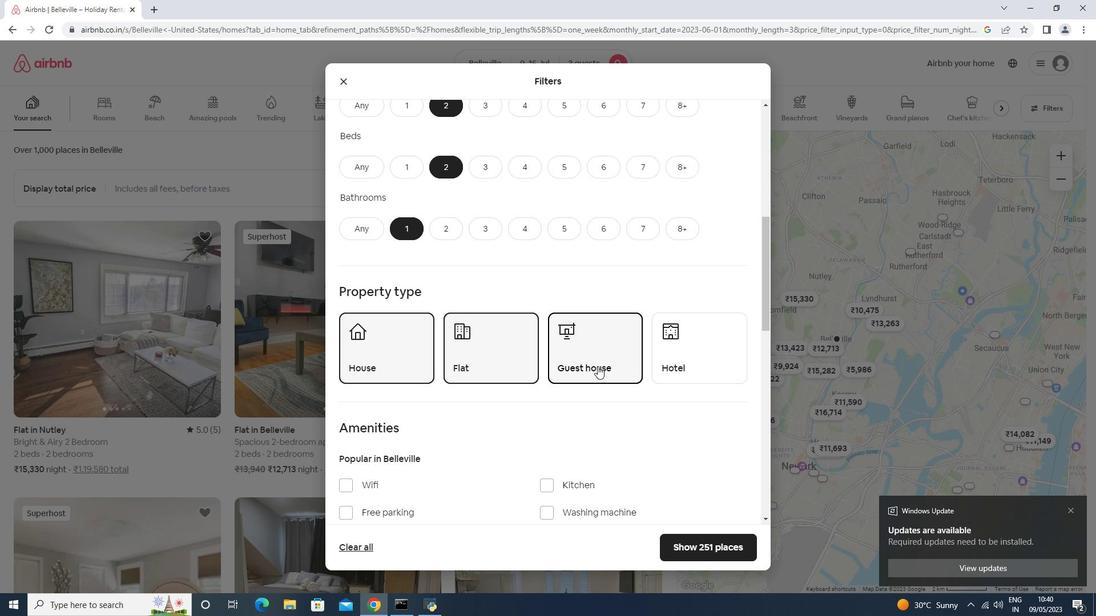 
Action: Mouse scrolled (597, 366) with delta (0, 0)
Screenshot: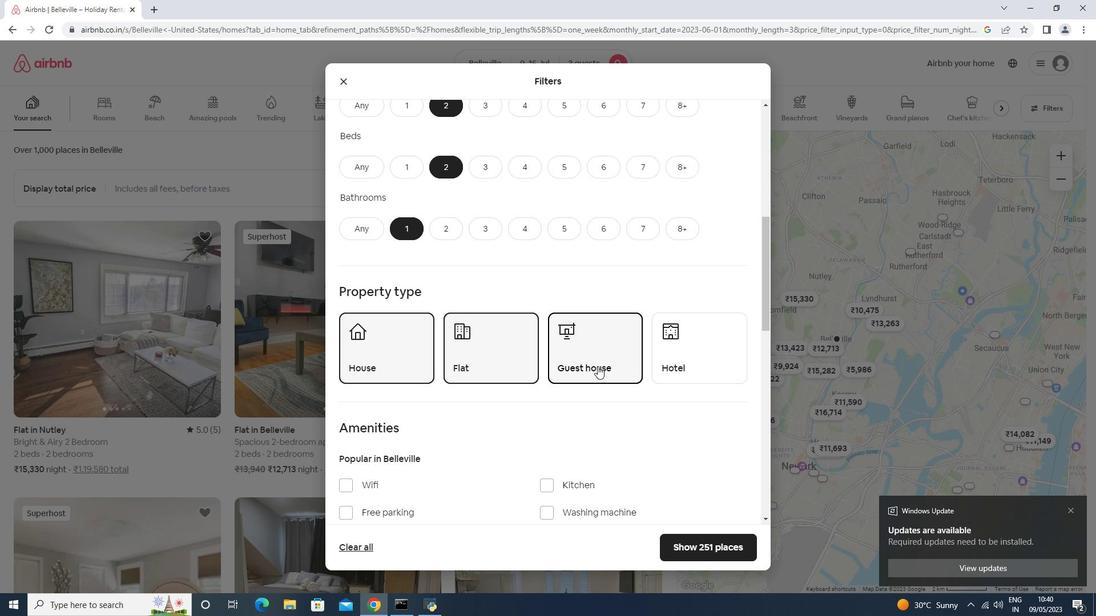 
Action: Mouse moved to (597, 366)
Screenshot: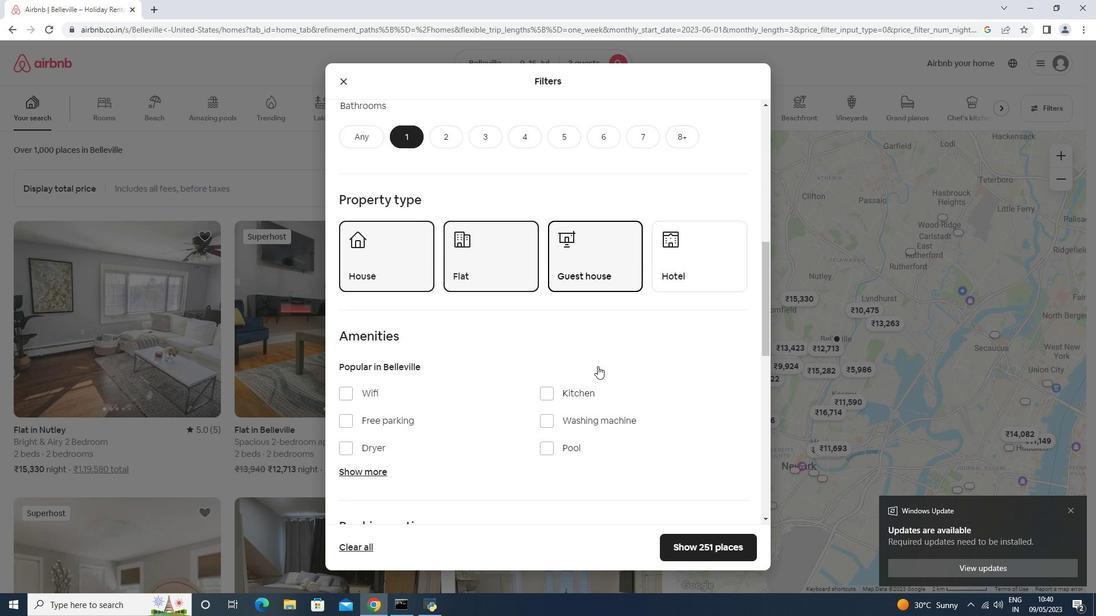
Action: Mouse scrolled (597, 366) with delta (0, 0)
Screenshot: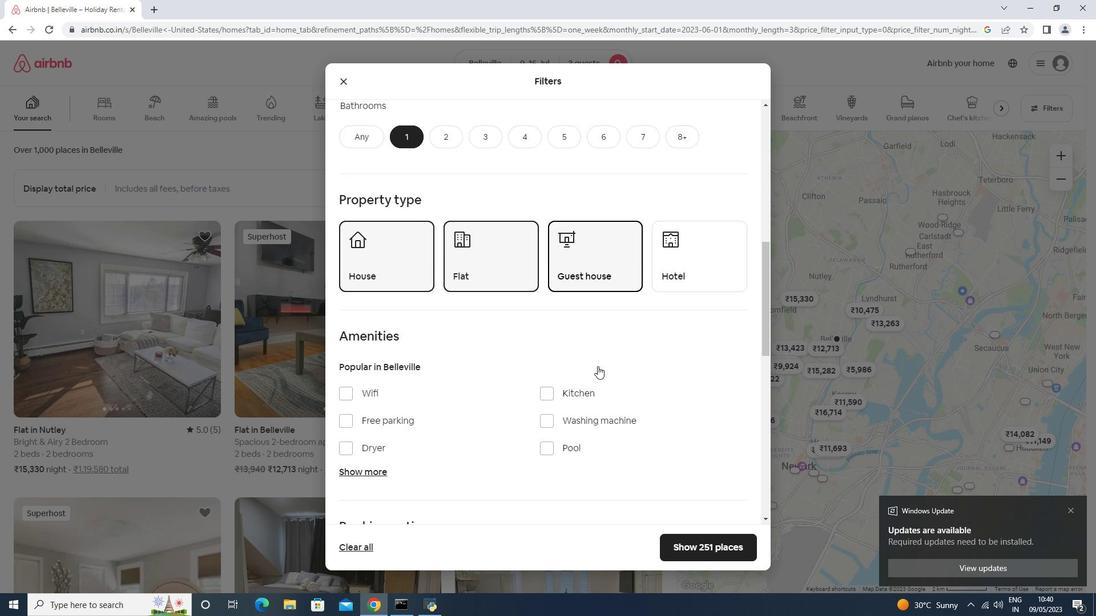 
Action: Mouse moved to (729, 468)
Screenshot: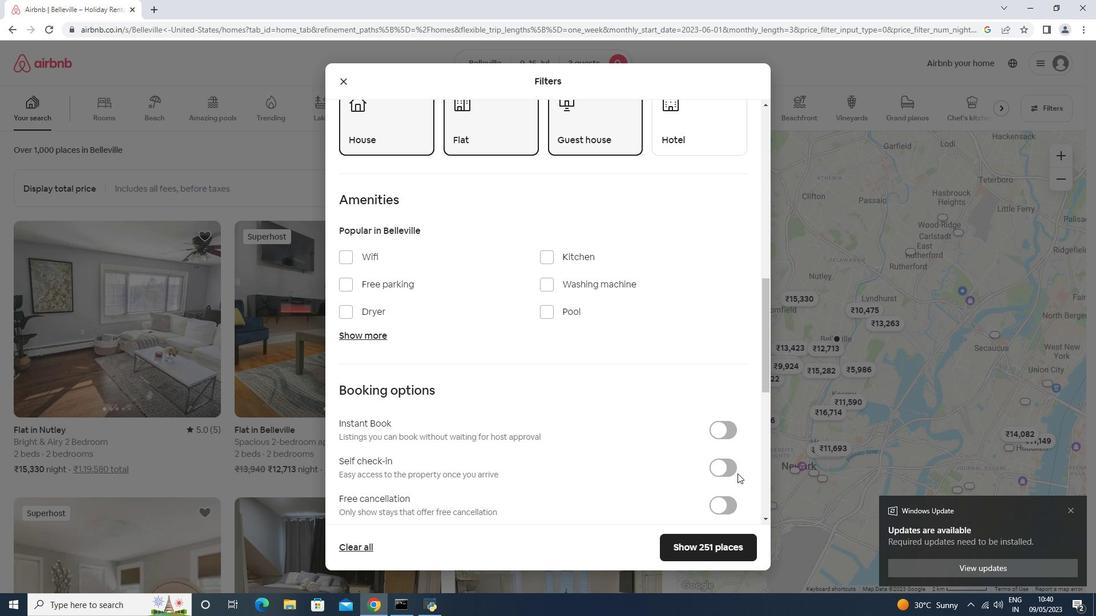 
Action: Mouse pressed left at (729, 468)
Screenshot: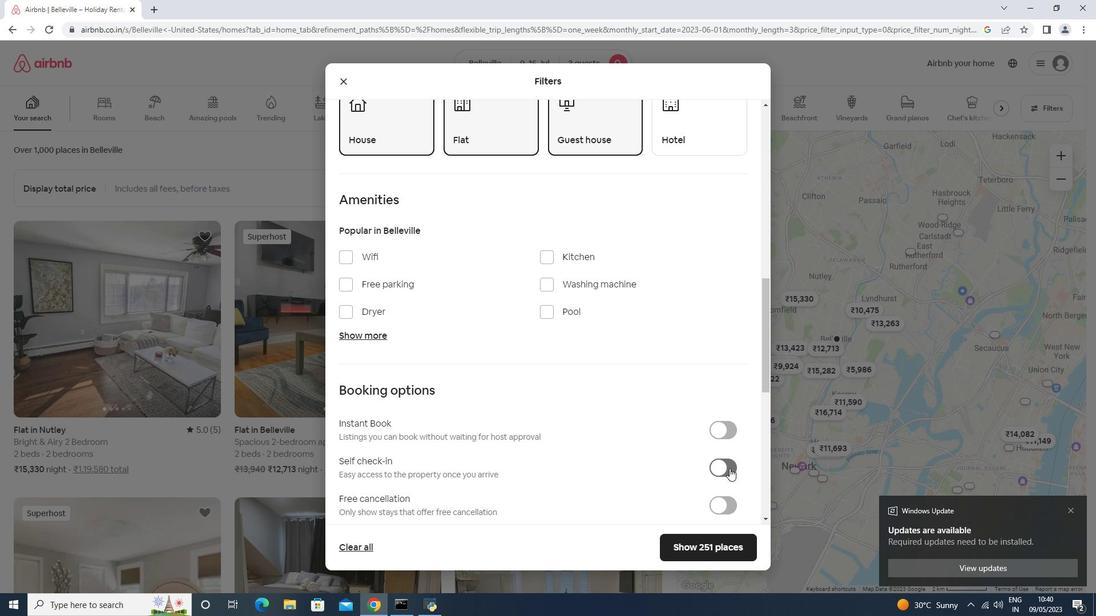 
Action: Mouse scrolled (729, 468) with delta (0, 0)
Screenshot: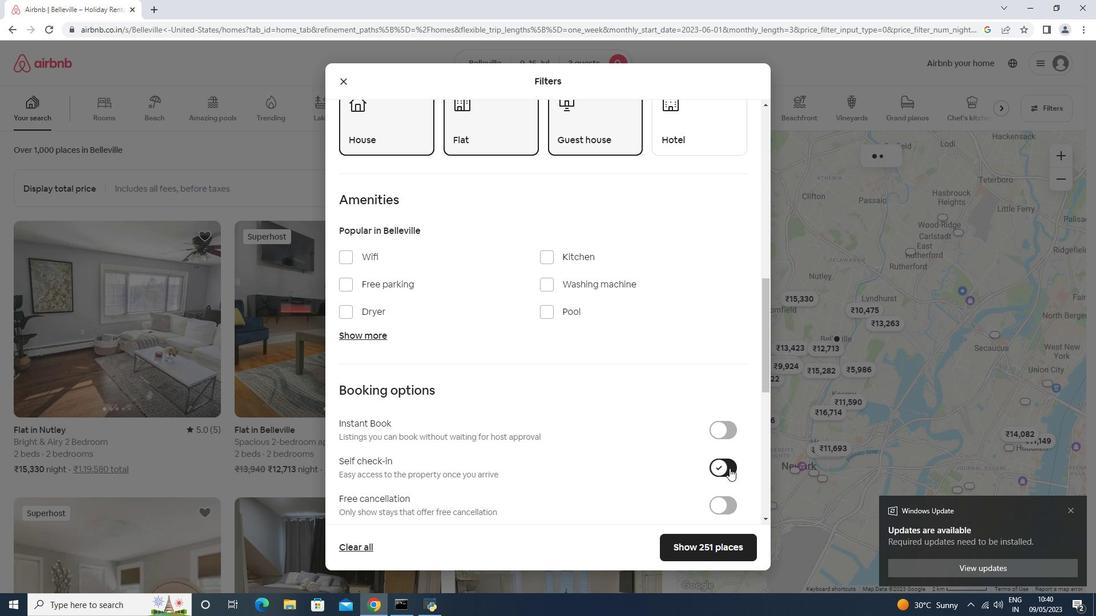 
Action: Mouse scrolled (729, 468) with delta (0, 0)
Screenshot: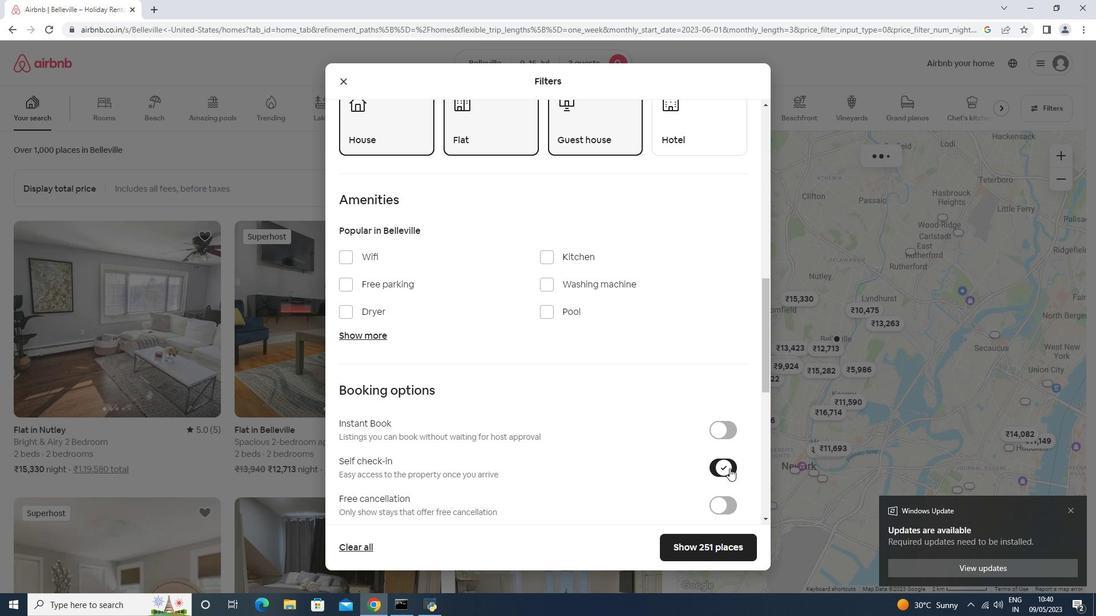 
Action: Mouse scrolled (729, 468) with delta (0, 0)
Screenshot: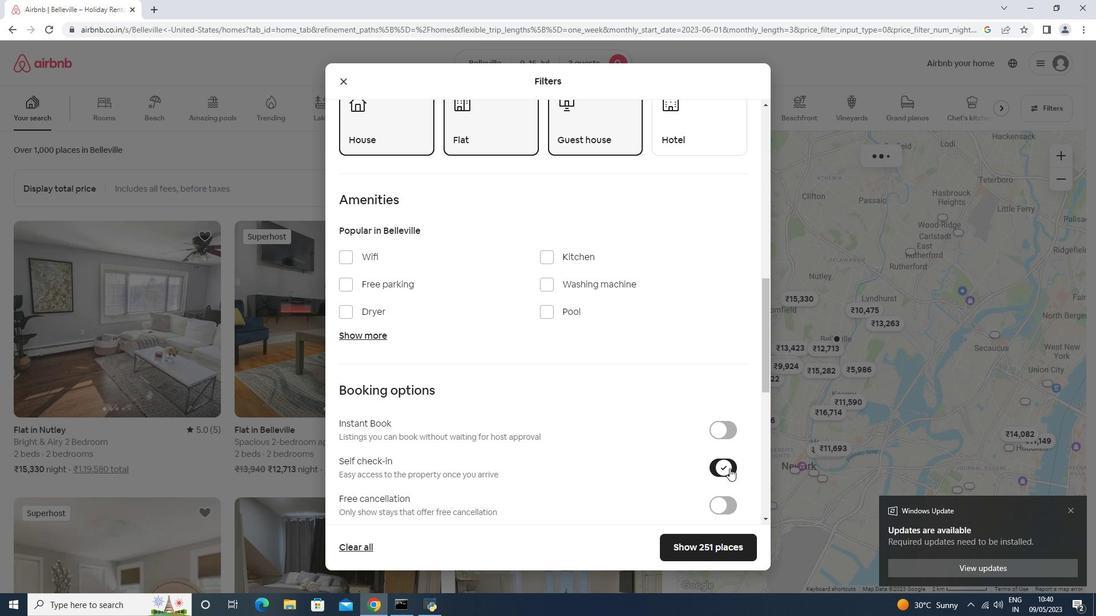 
Action: Mouse scrolled (729, 468) with delta (0, 0)
Screenshot: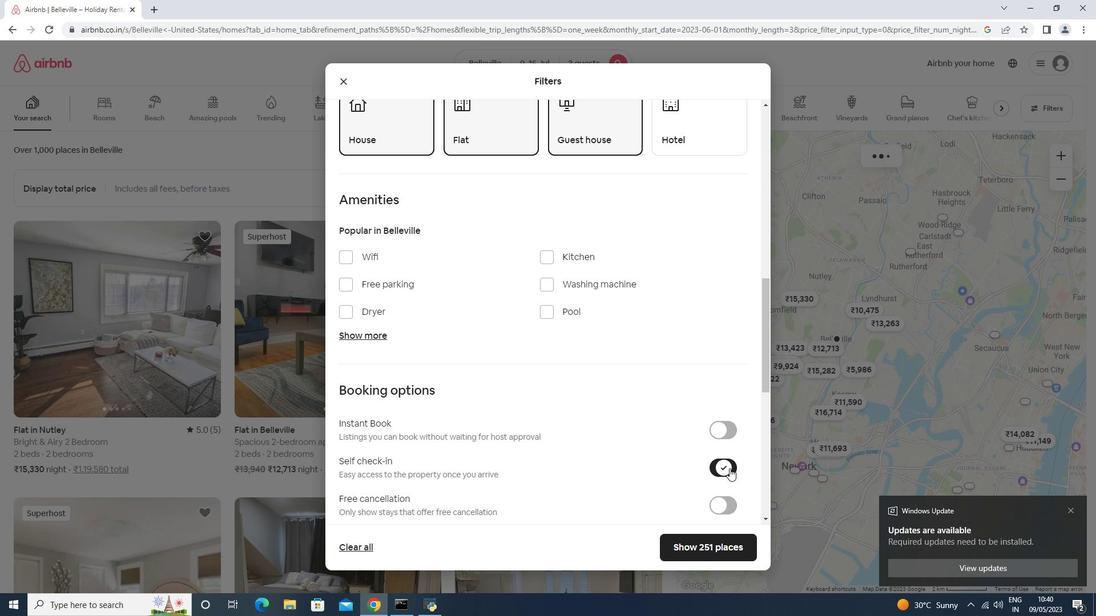
Action: Mouse scrolled (729, 468) with delta (0, 0)
Screenshot: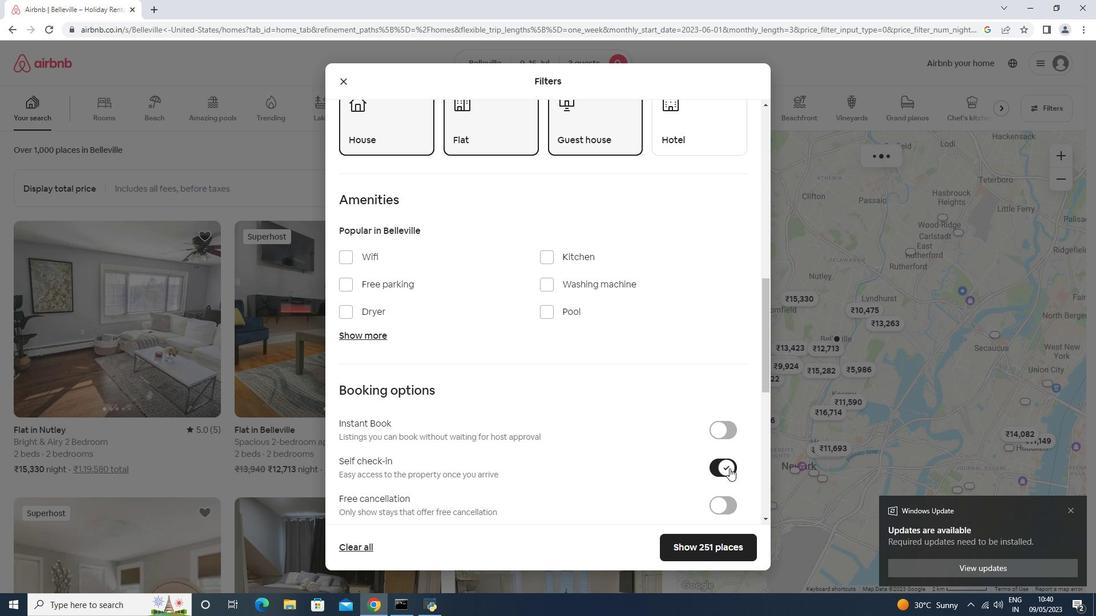 
Action: Mouse scrolled (729, 468) with delta (0, 0)
Screenshot: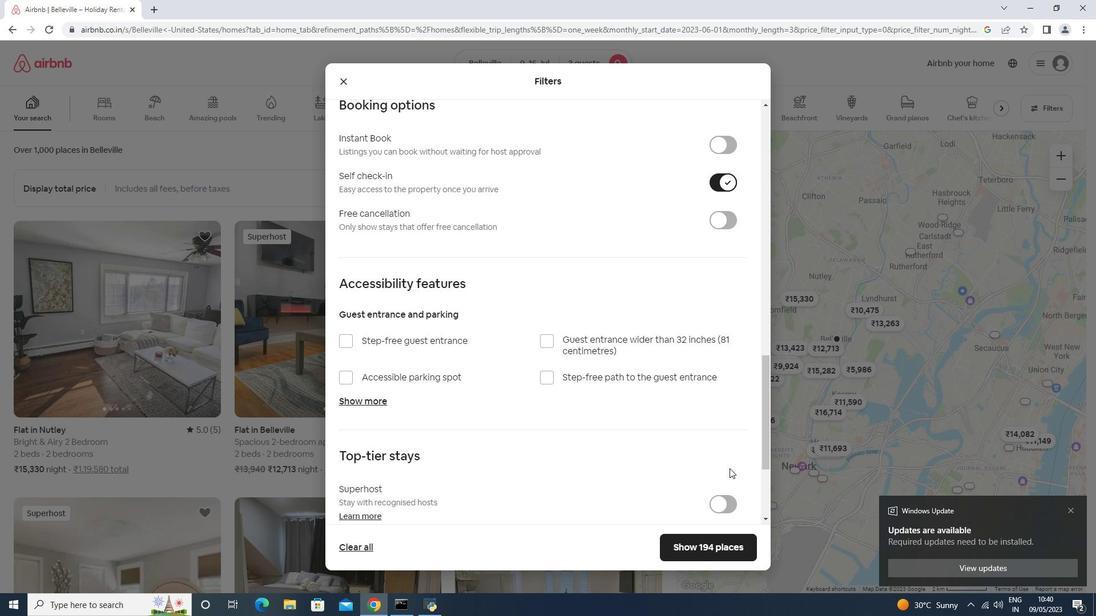 
Action: Mouse scrolled (729, 468) with delta (0, 0)
Screenshot: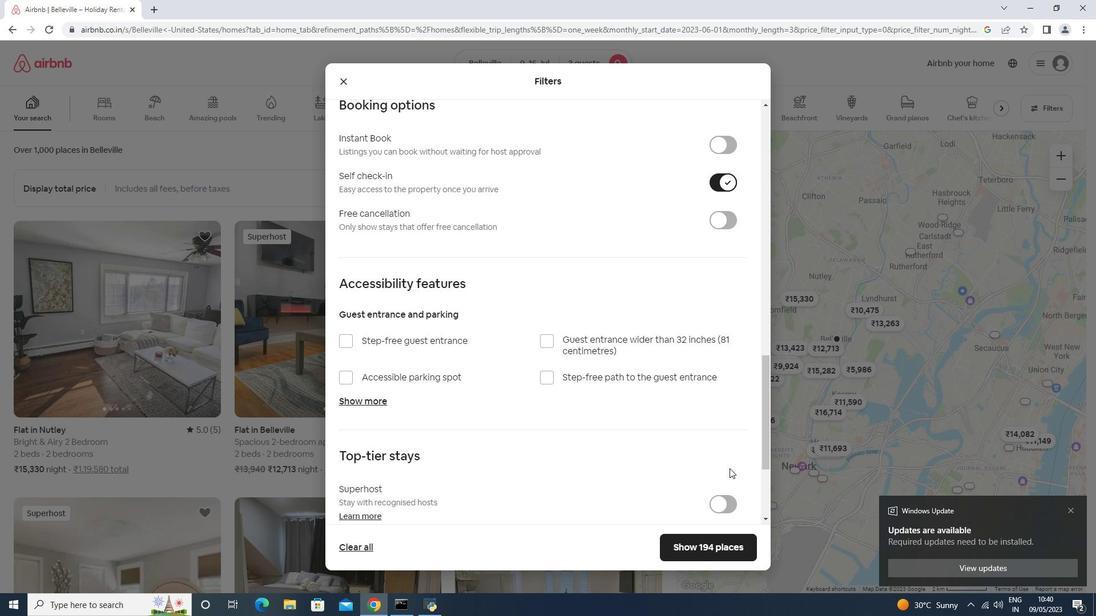 
Action: Mouse scrolled (729, 468) with delta (0, 0)
Screenshot: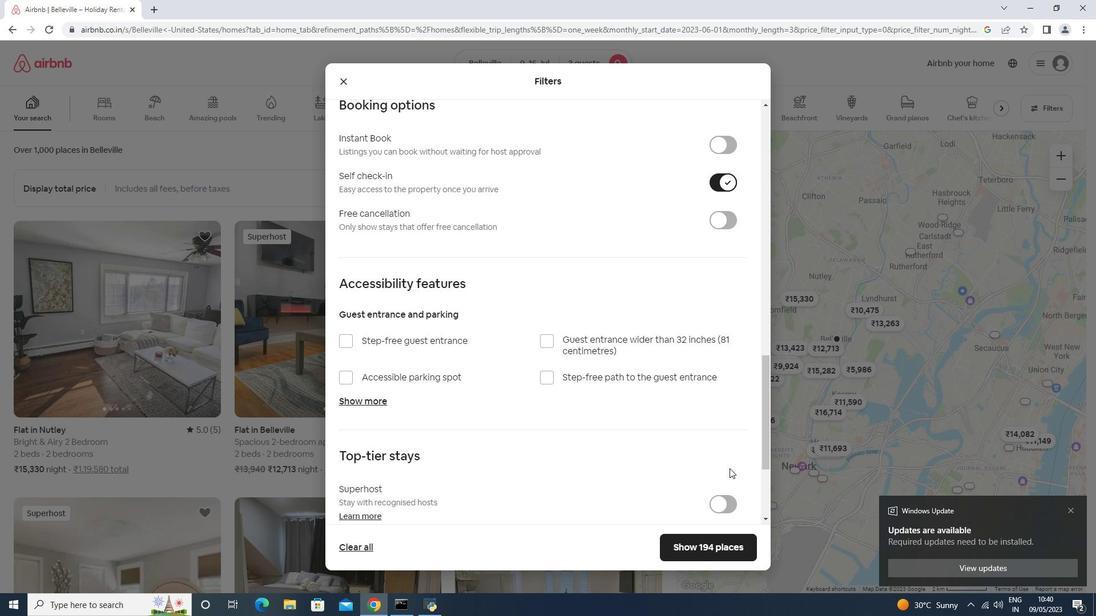 
Action: Mouse scrolled (729, 468) with delta (0, 0)
Screenshot: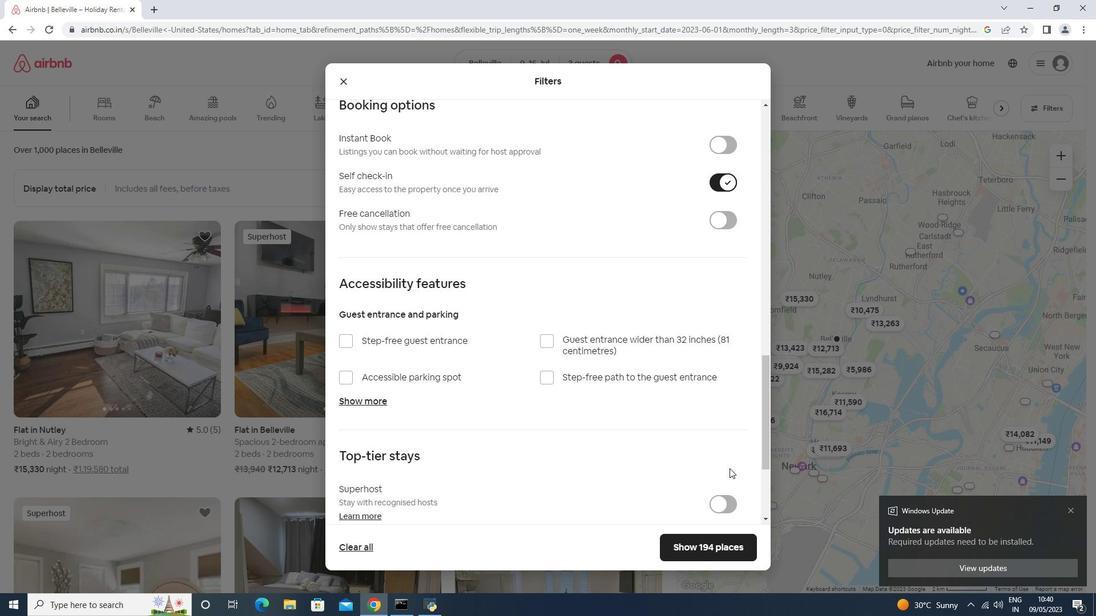 
Action: Mouse scrolled (729, 468) with delta (0, 0)
Screenshot: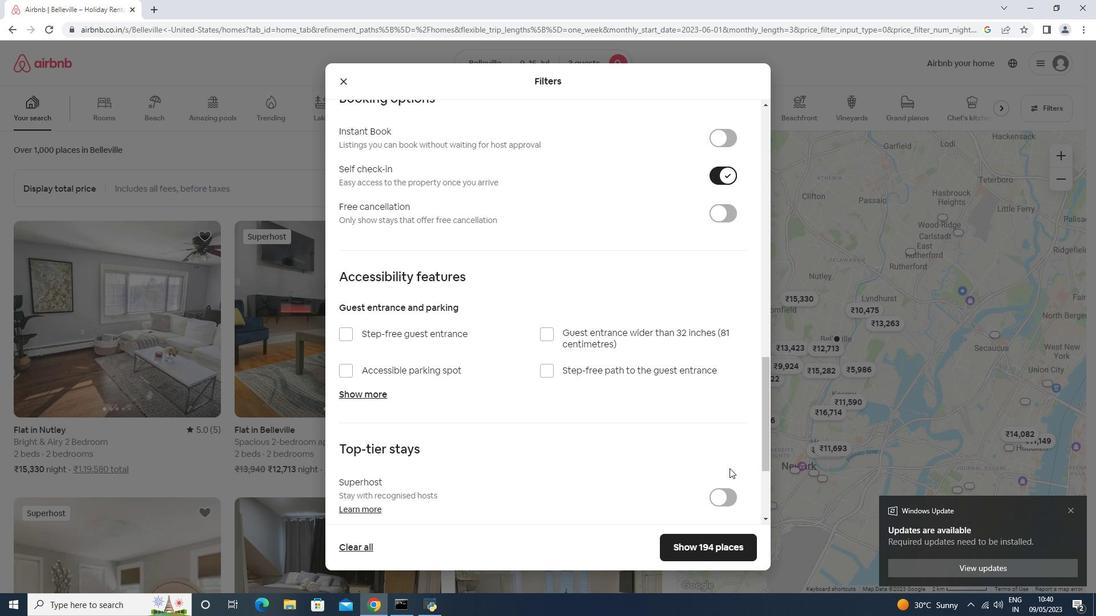 
Action: Mouse scrolled (729, 468) with delta (0, 0)
Screenshot: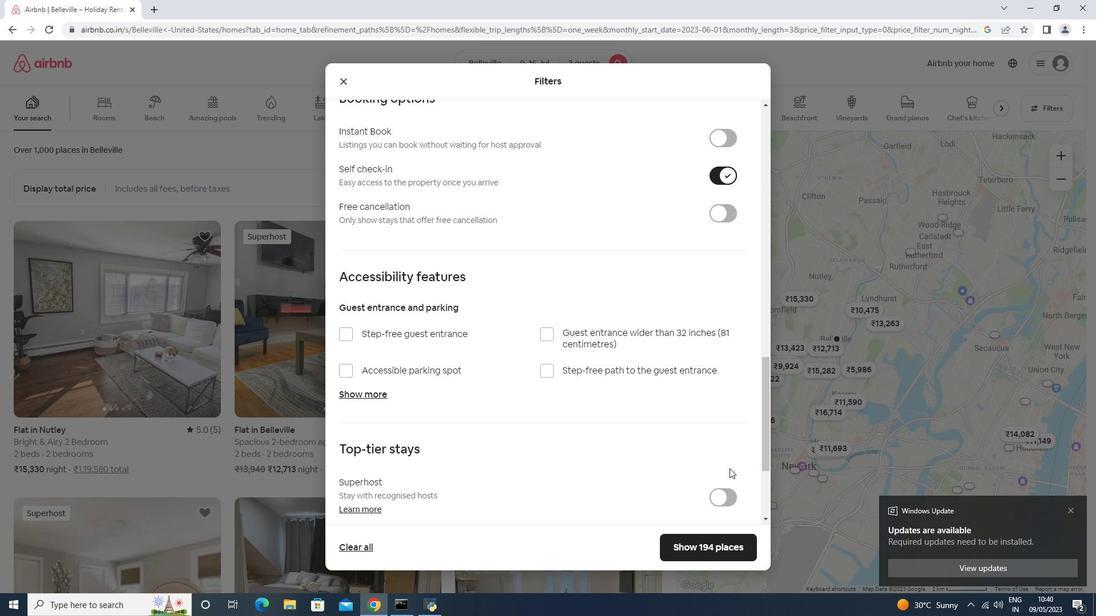
Action: Mouse moved to (401, 438)
Screenshot: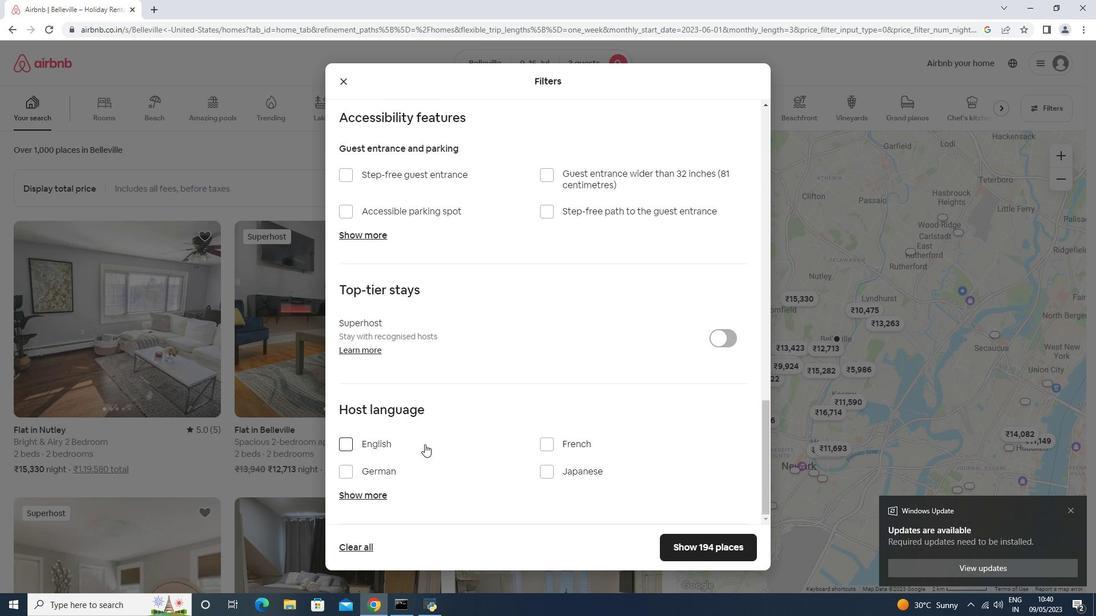 
Action: Mouse pressed left at (403, 438)
Screenshot: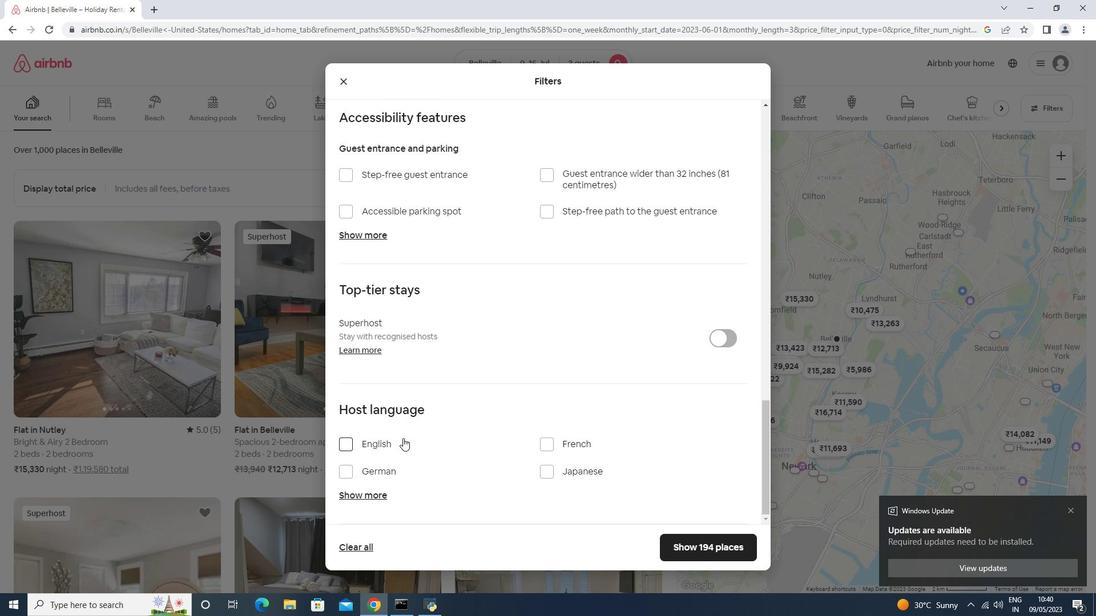 
Action: Mouse moved to (678, 535)
Screenshot: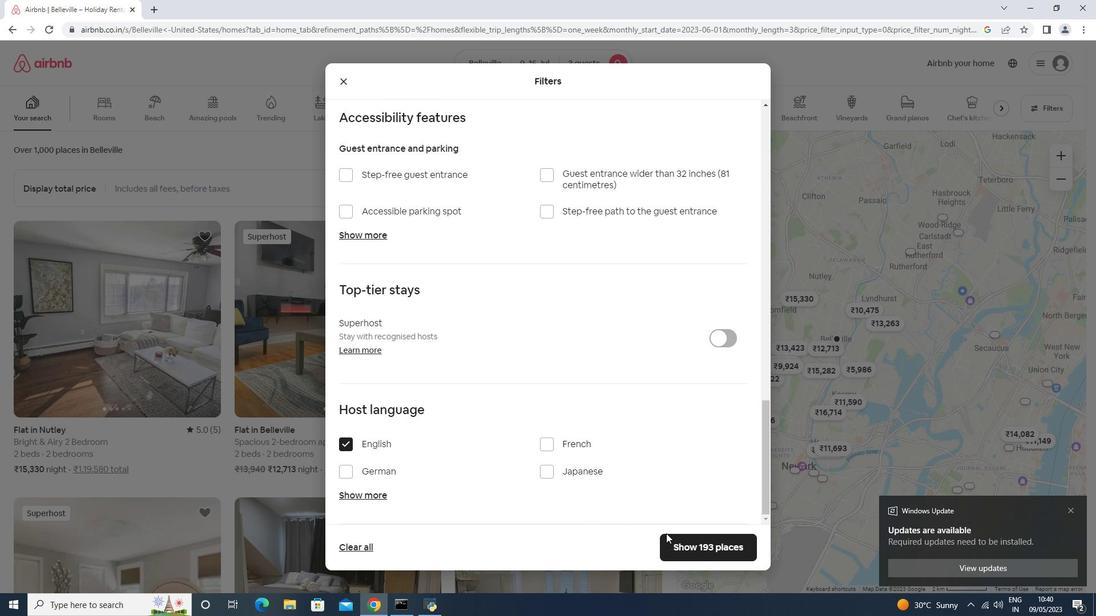 
Action: Mouse pressed left at (678, 535)
Screenshot: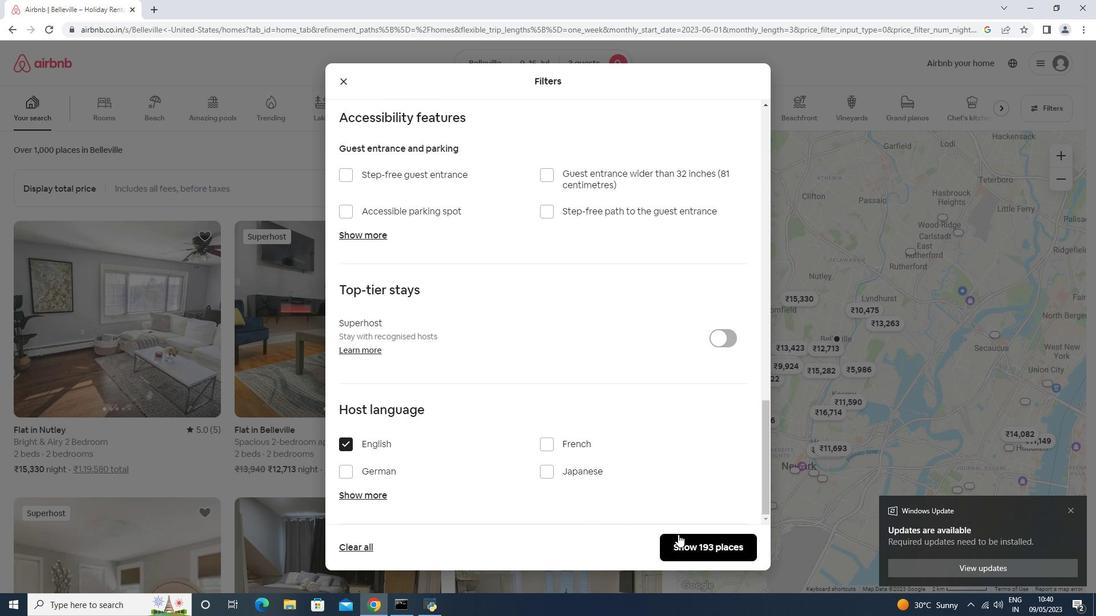 
Action: Mouse moved to (624, 546)
Screenshot: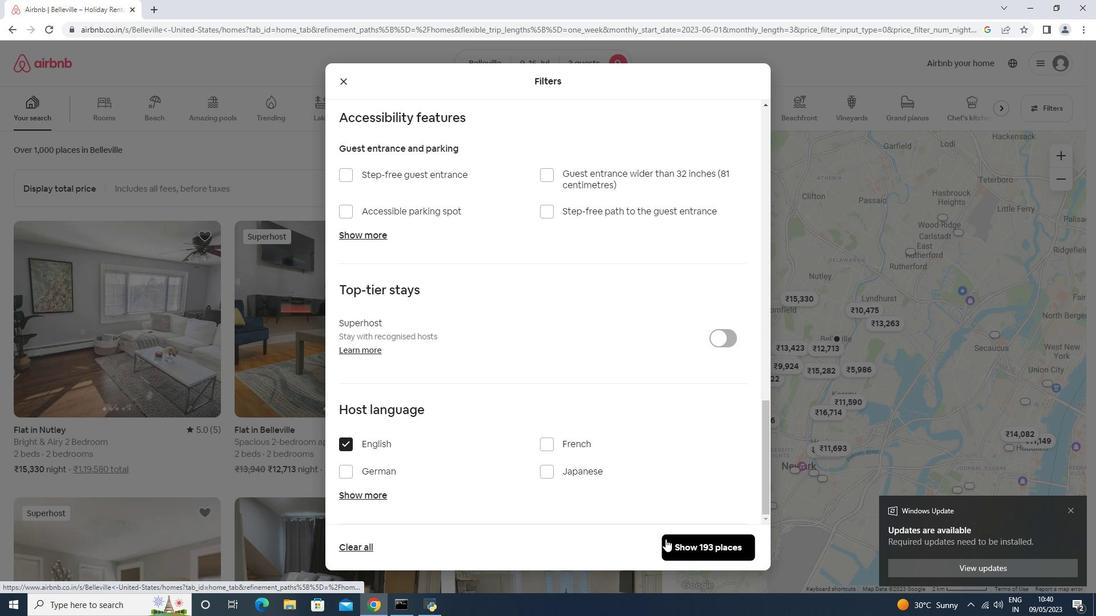 
